 Task: Look for space in Machakos, Kenya from 6th September, 2023 to 10th September, 2023 for 1 adult in price range Rs.9000 to Rs.17000. Place can be private room with 1  bedroom having 1 bed and 1 bathroom. Property type can be house, flat, guest house, hotel. Amenities needed are: washing machine. Booking option can be shelf check-in. Required host language is English.
Action: Mouse moved to (482, 118)
Screenshot: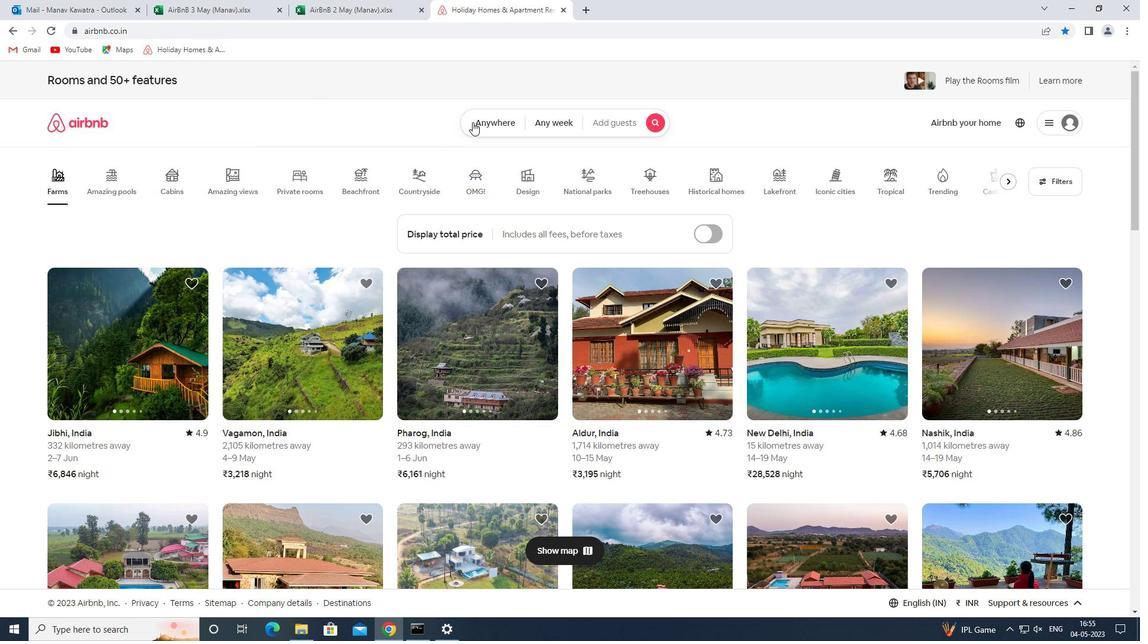 
Action: Mouse pressed left at (482, 118)
Screenshot: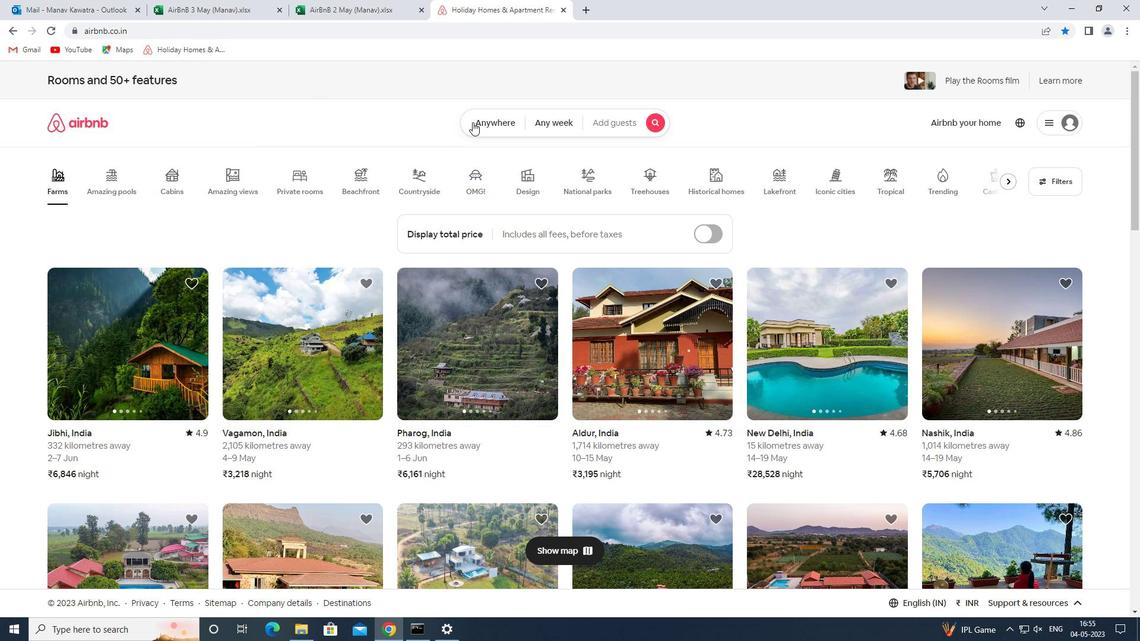 
Action: Mouse moved to (397, 171)
Screenshot: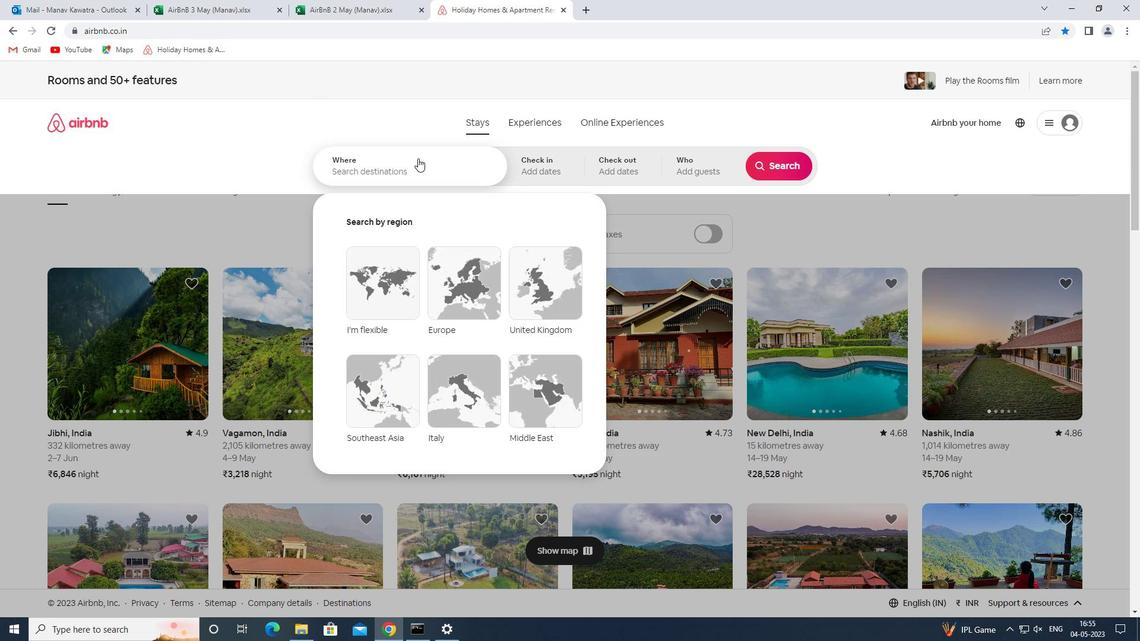 
Action: Mouse pressed left at (397, 171)
Screenshot: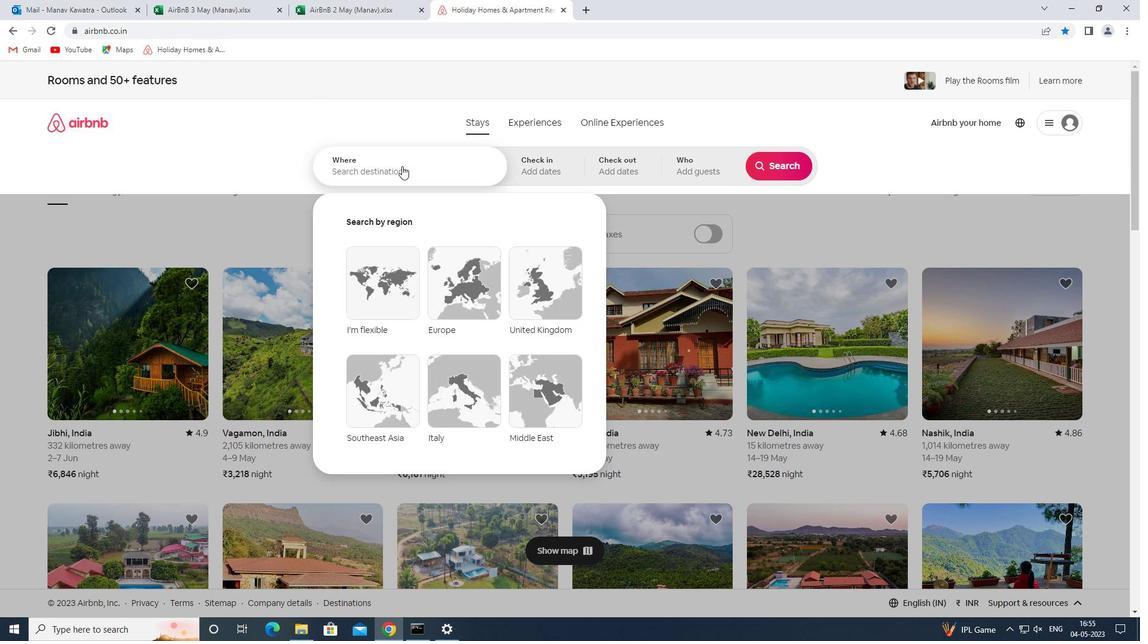 
Action: Key pressed machakos<Key.space>kenya<Key.space>
Screenshot: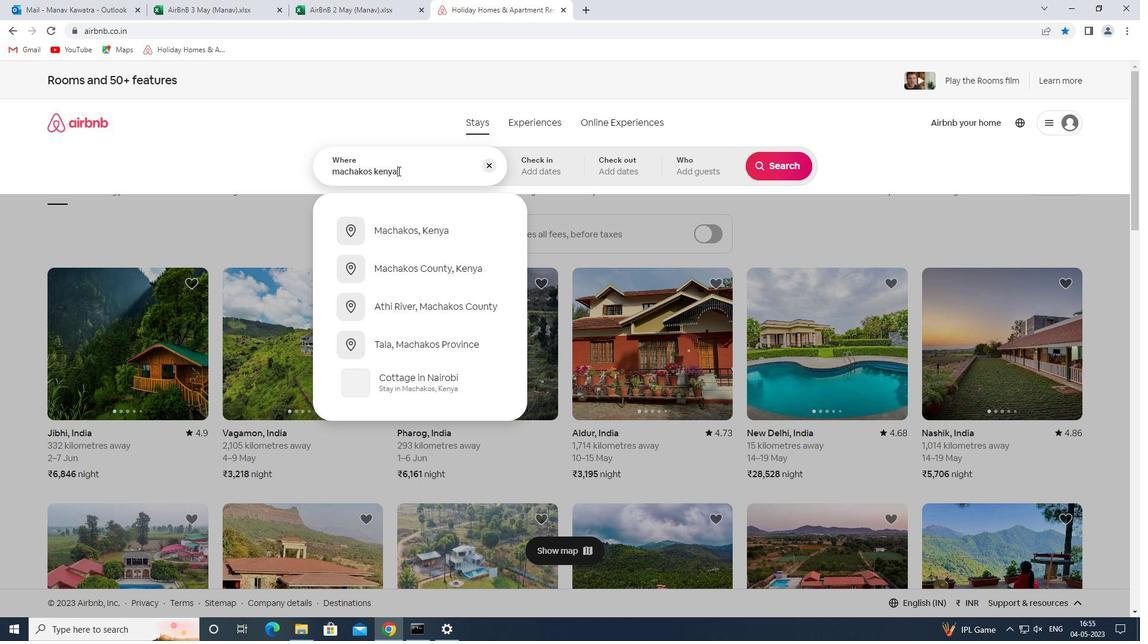
Action: Mouse moved to (456, 236)
Screenshot: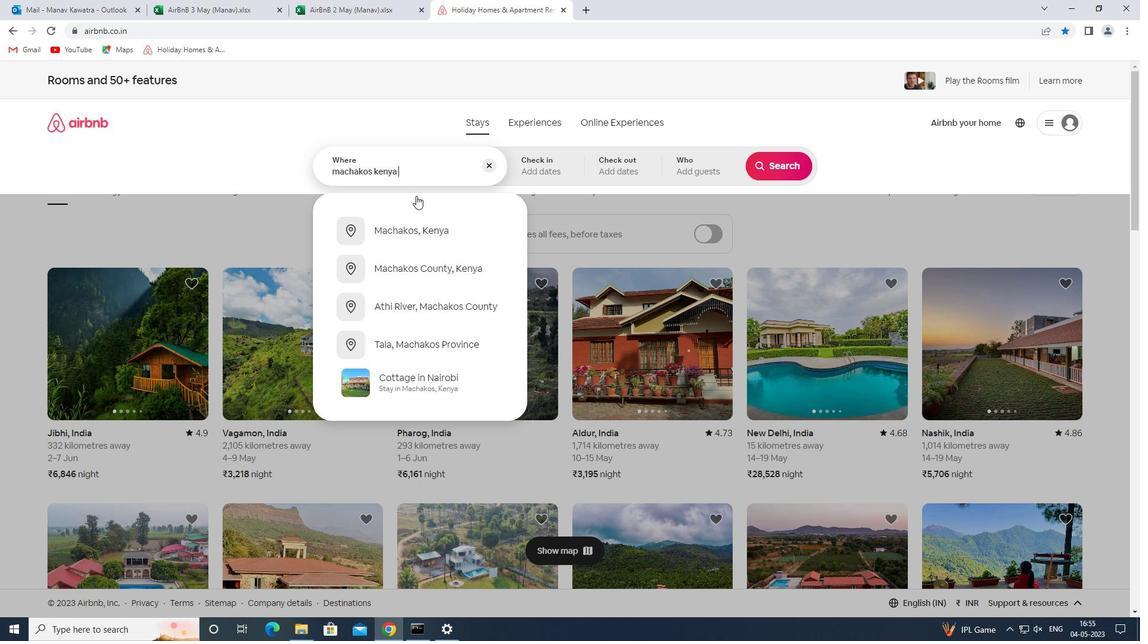 
Action: Mouse pressed left at (456, 236)
Screenshot: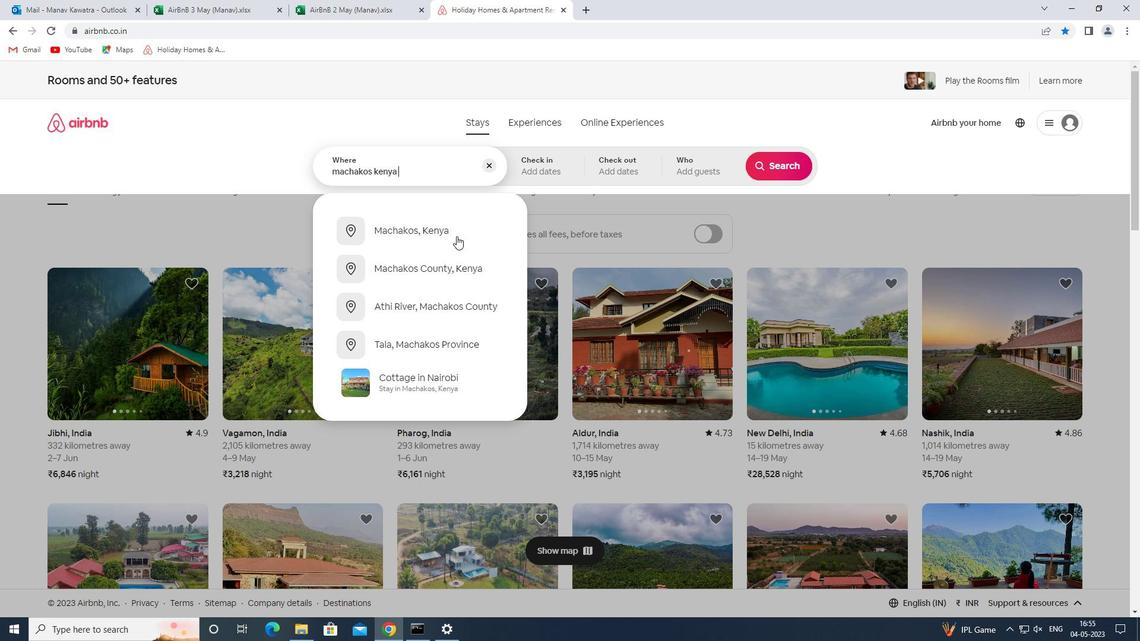
Action: Mouse moved to (781, 258)
Screenshot: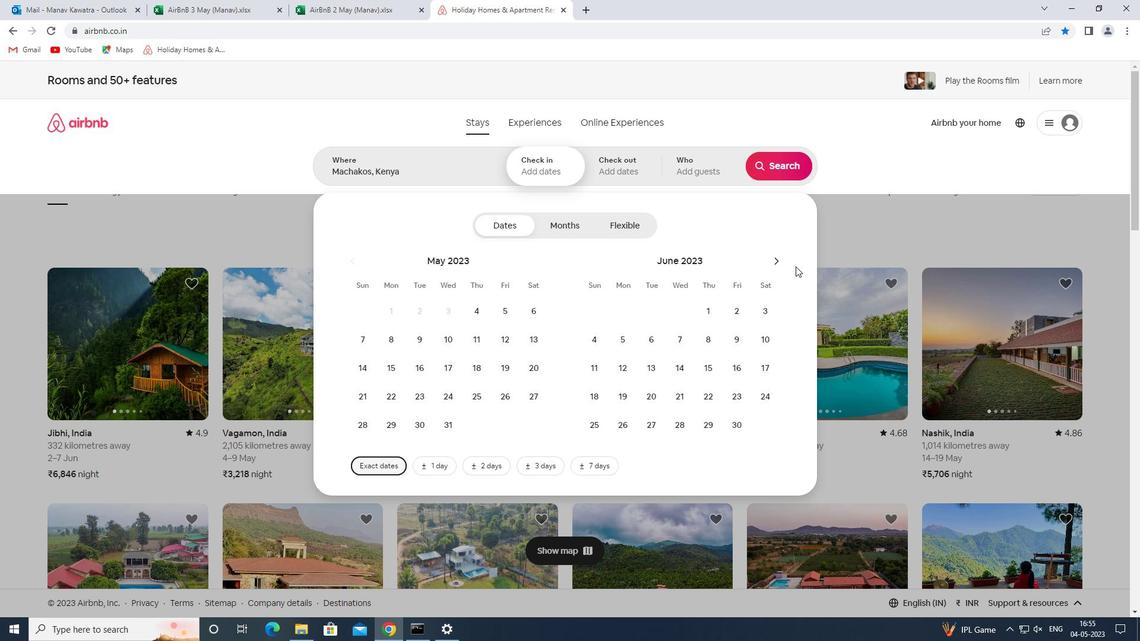 
Action: Mouse pressed left at (781, 258)
Screenshot: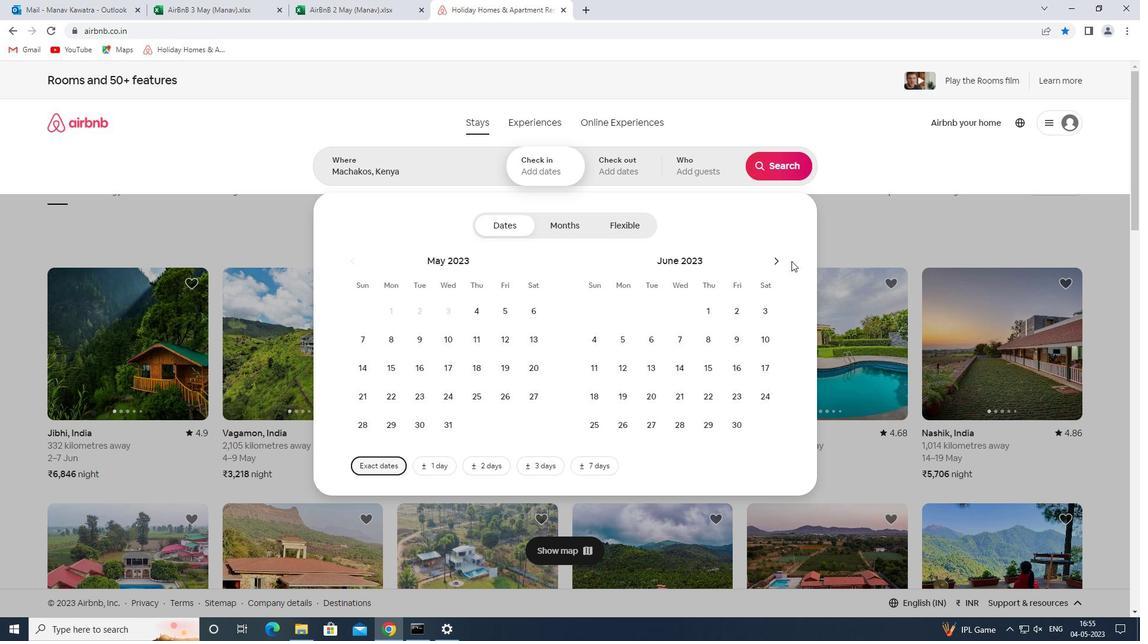 
Action: Mouse pressed left at (781, 258)
Screenshot: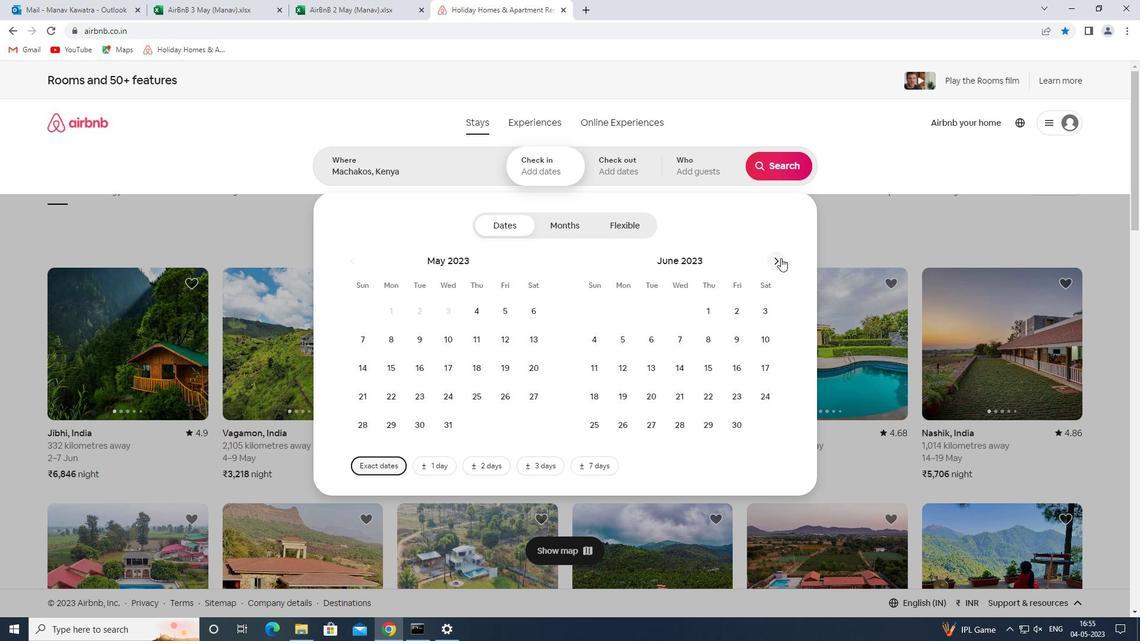 
Action: Mouse pressed left at (781, 258)
Screenshot: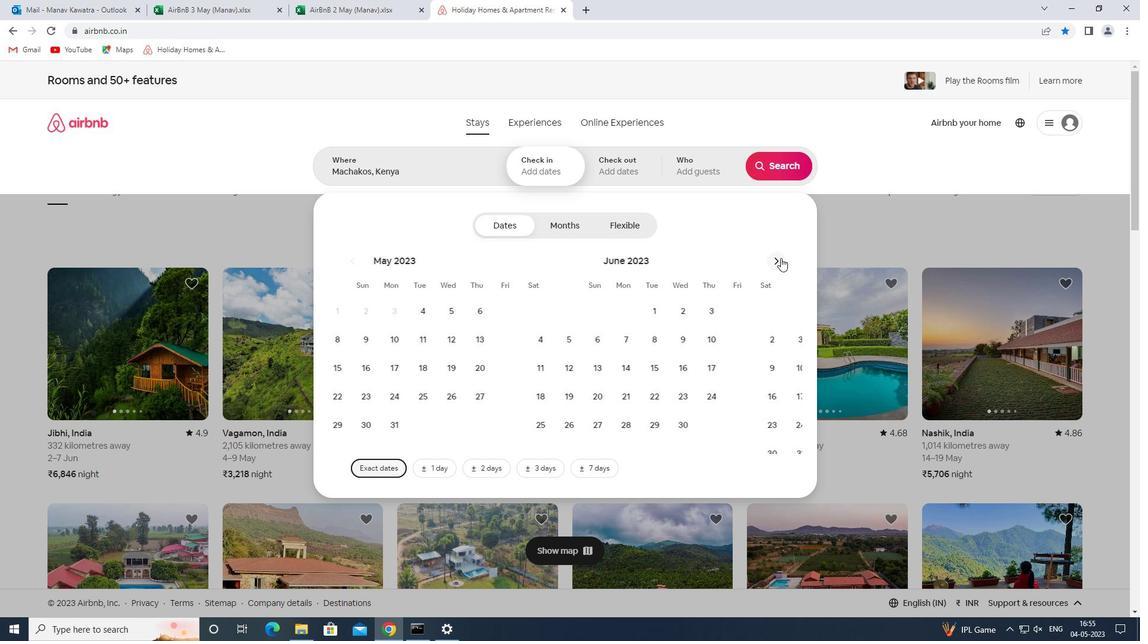 
Action: Mouse pressed left at (781, 258)
Screenshot: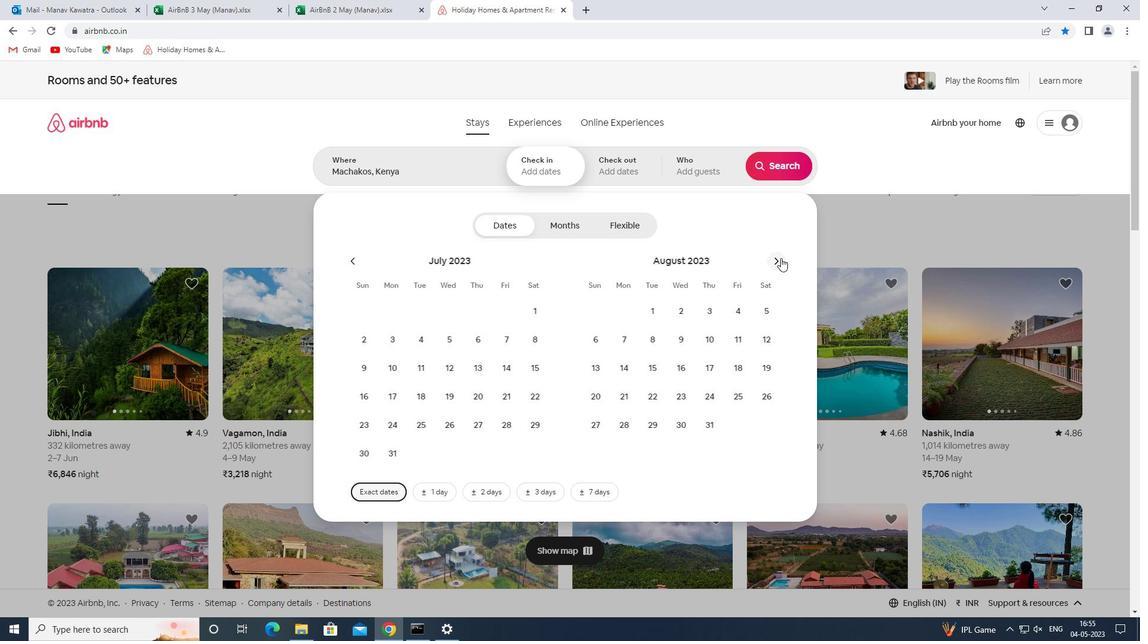 
Action: Mouse moved to (682, 340)
Screenshot: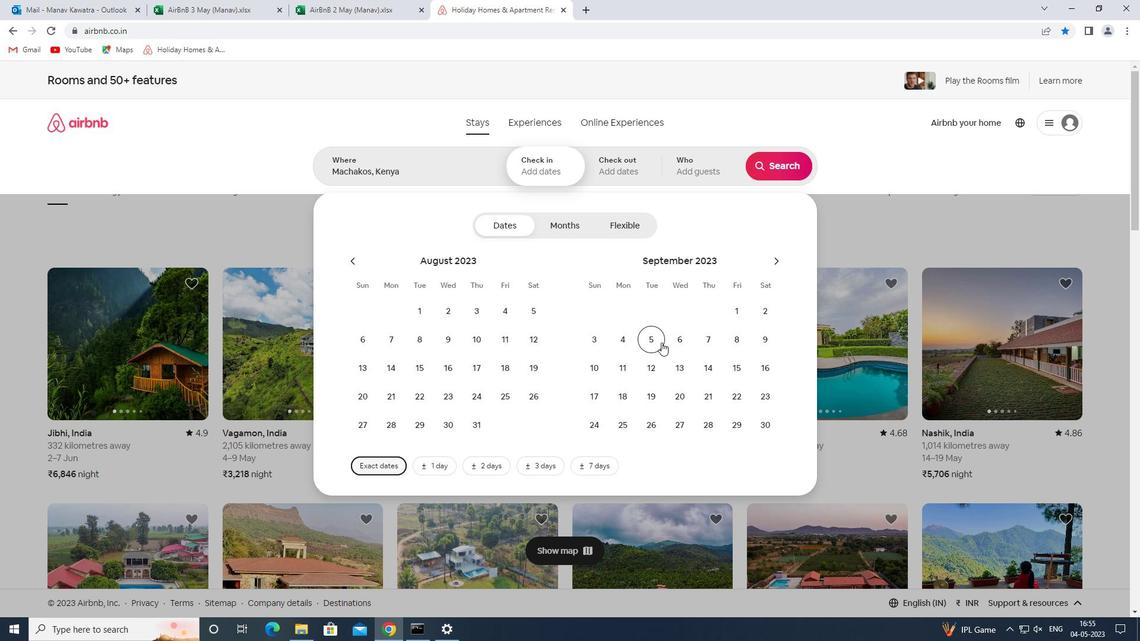 
Action: Mouse pressed left at (682, 340)
Screenshot: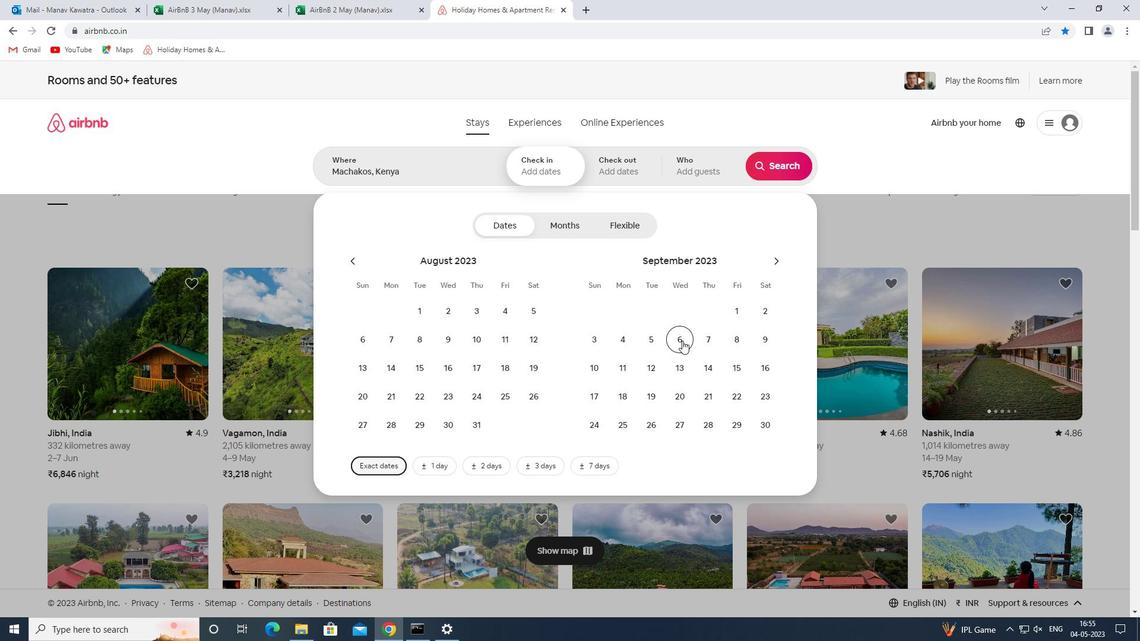 
Action: Mouse moved to (596, 365)
Screenshot: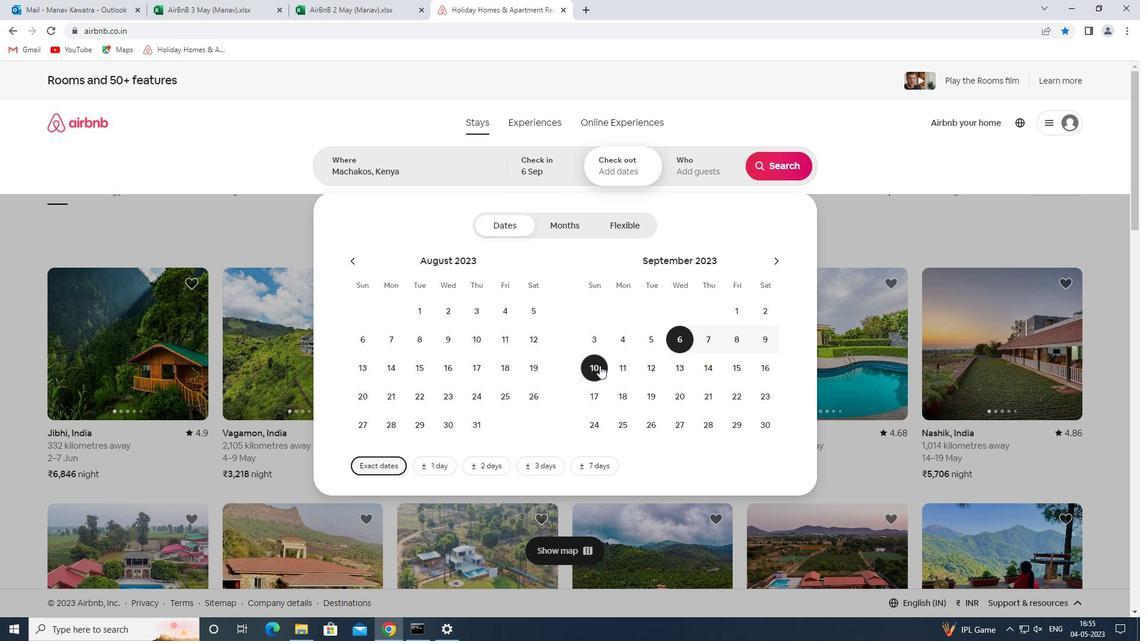 
Action: Mouse pressed left at (596, 365)
Screenshot: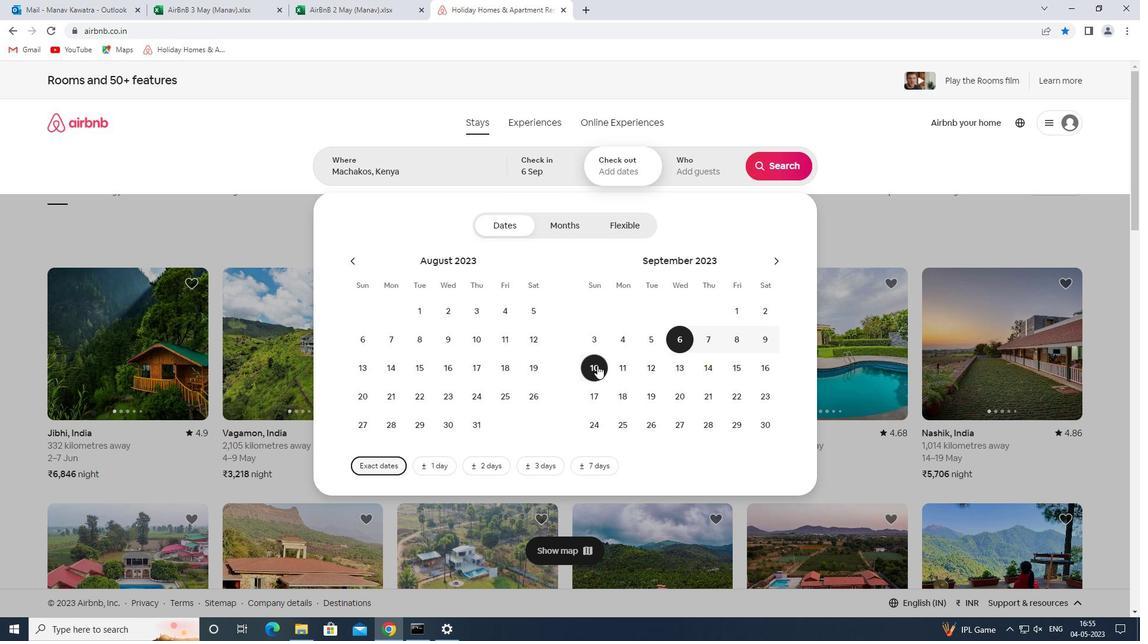 
Action: Mouse moved to (690, 169)
Screenshot: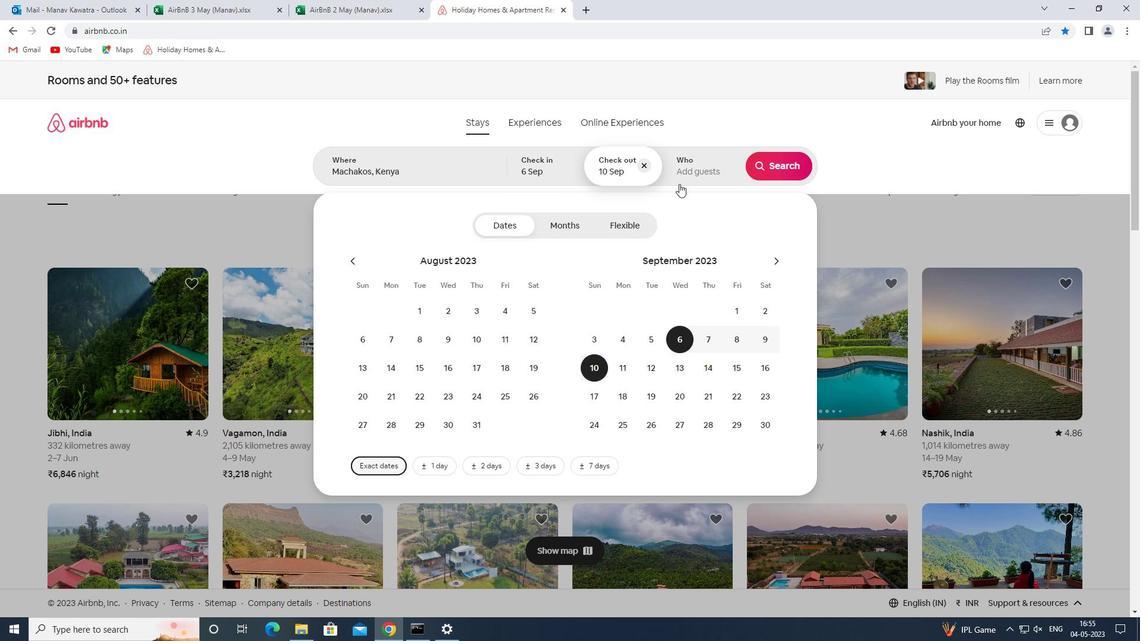 
Action: Mouse pressed left at (690, 169)
Screenshot: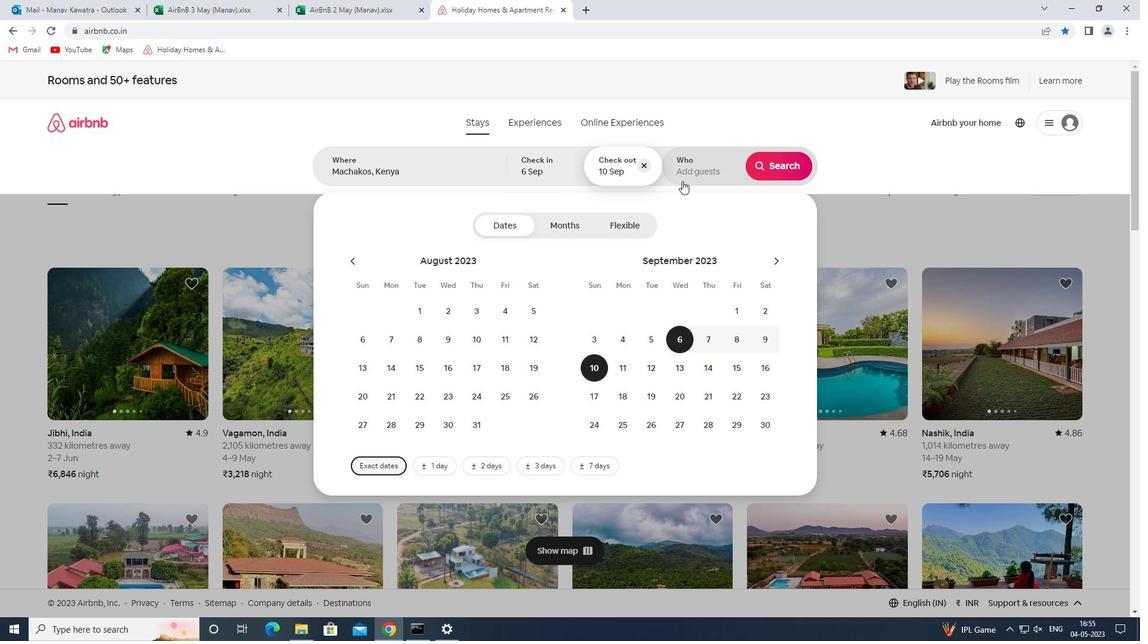 
Action: Mouse moved to (778, 228)
Screenshot: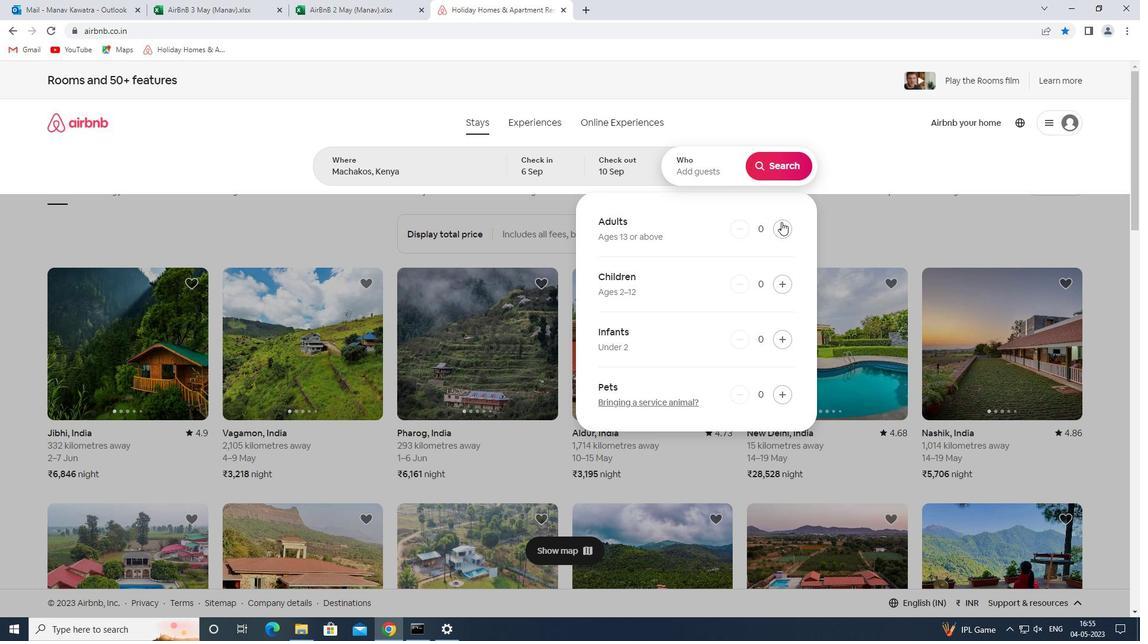 
Action: Mouse pressed left at (778, 228)
Screenshot: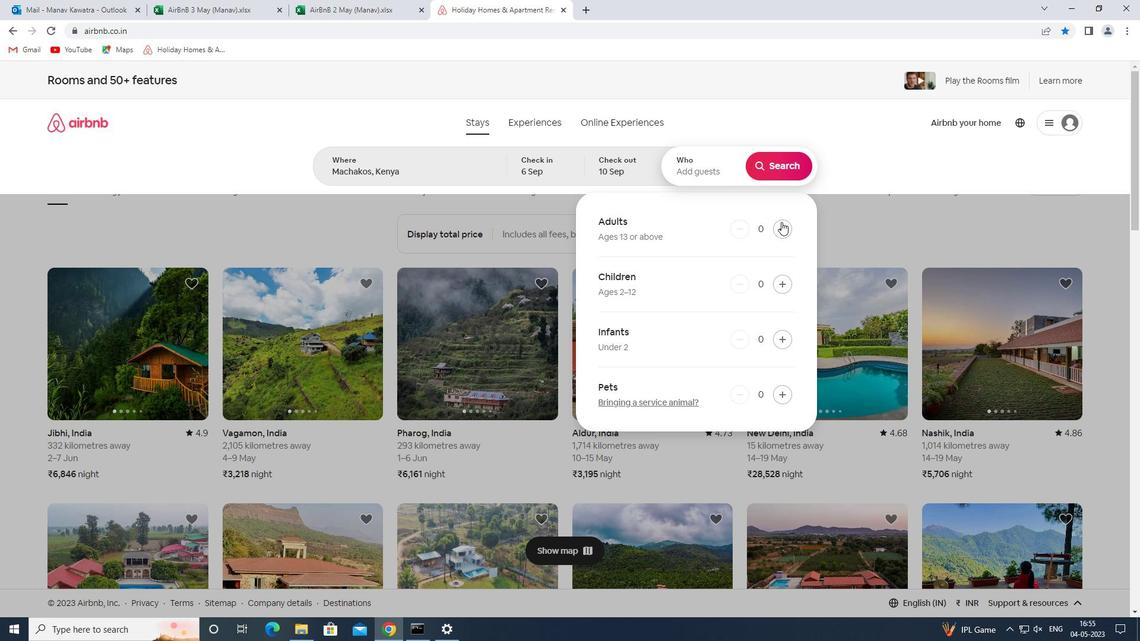
Action: Mouse moved to (780, 169)
Screenshot: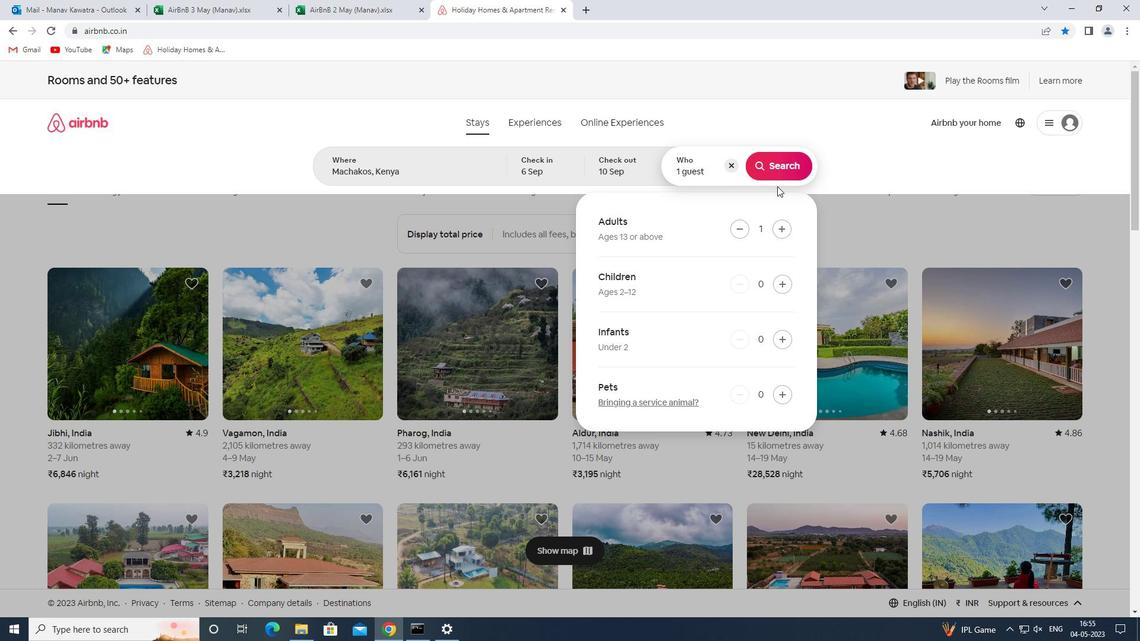 
Action: Mouse pressed left at (780, 169)
Screenshot: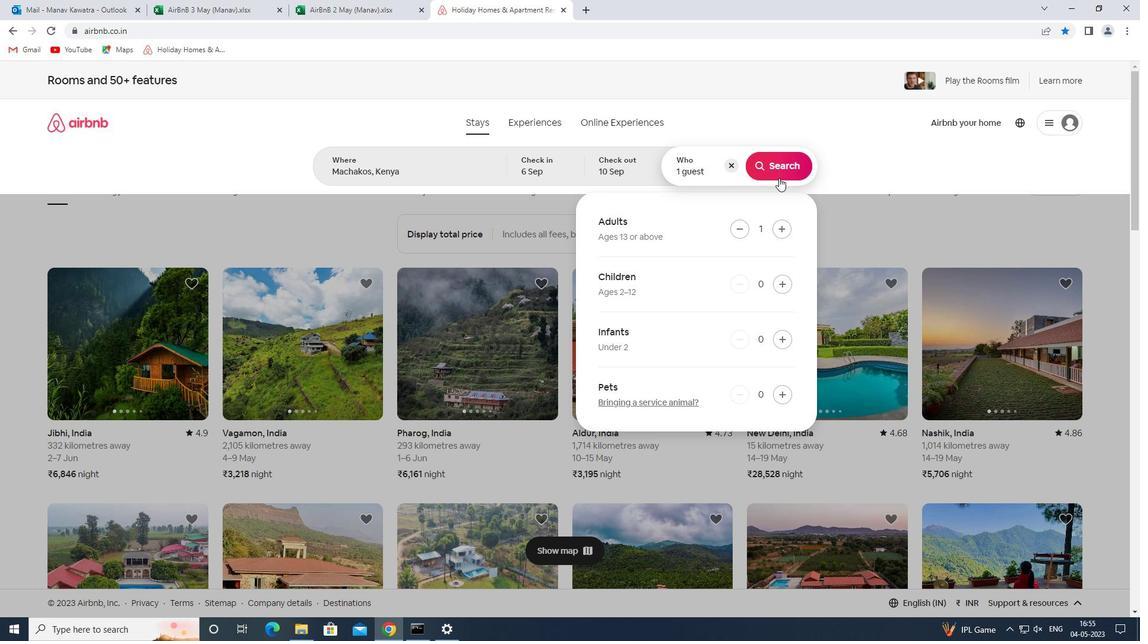 
Action: Mouse moved to (1095, 134)
Screenshot: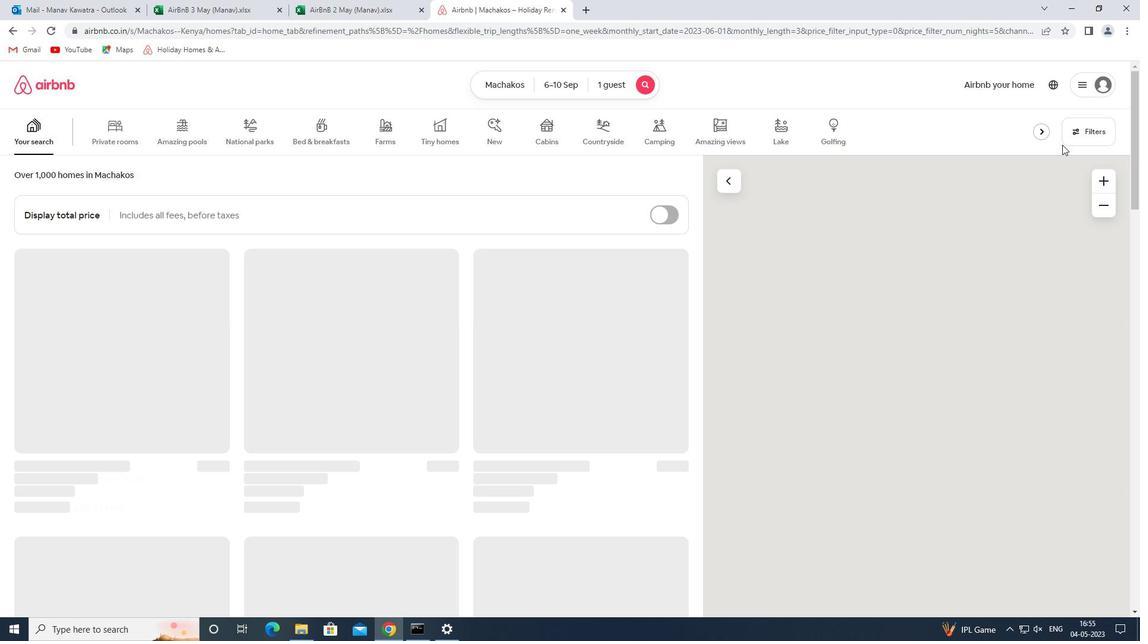 
Action: Mouse pressed left at (1095, 134)
Screenshot: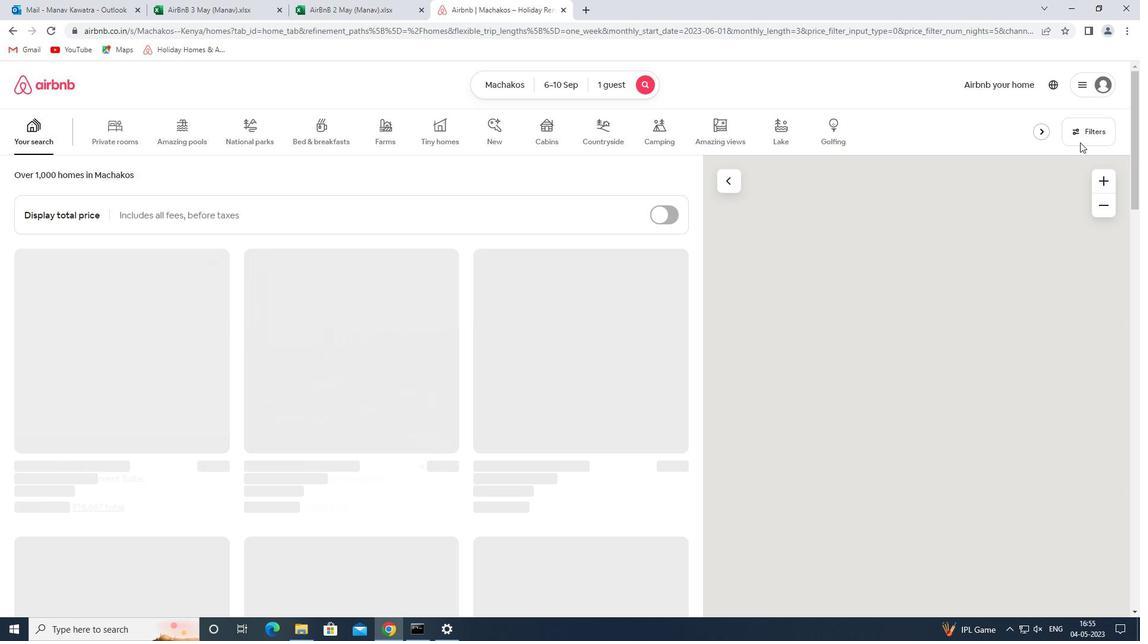 
Action: Mouse moved to (413, 285)
Screenshot: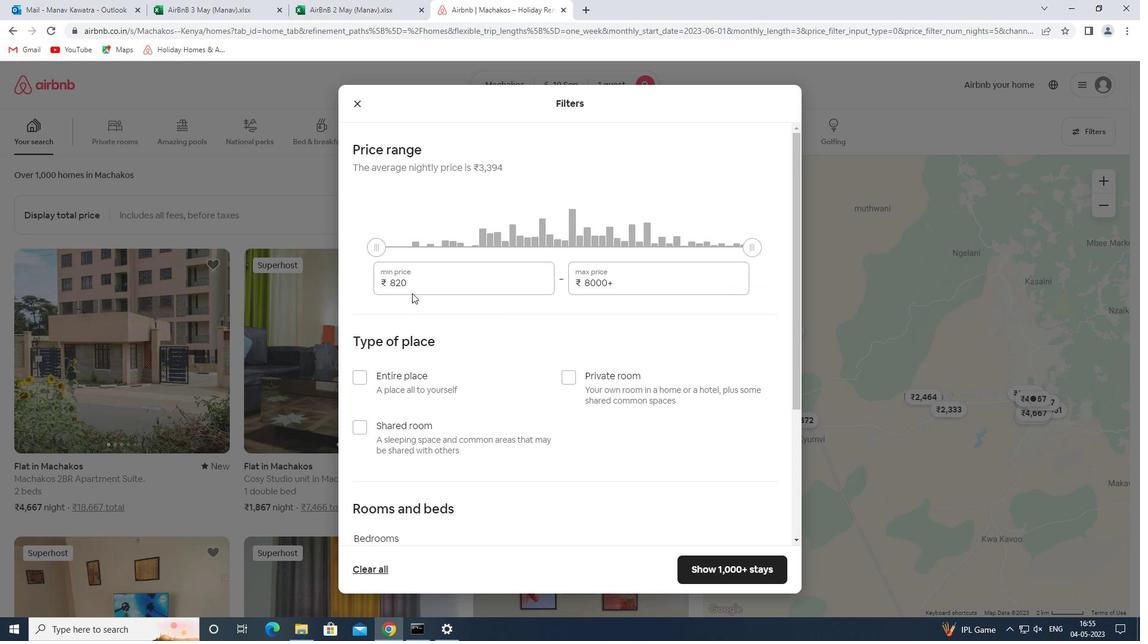 
Action: Mouse pressed left at (413, 285)
Screenshot: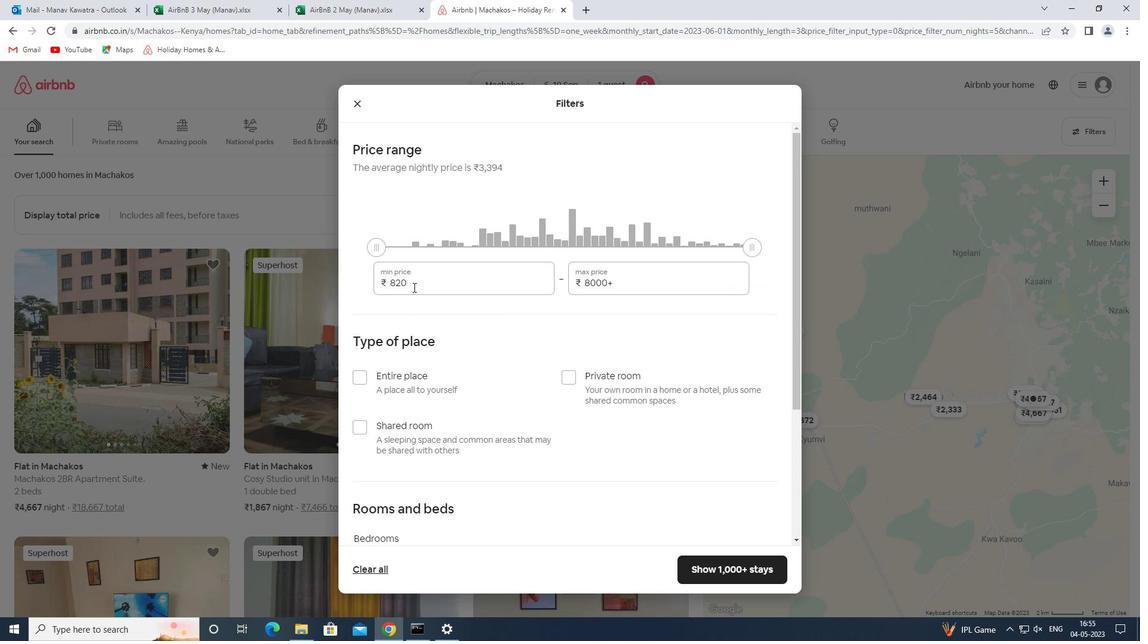 
Action: Mouse pressed left at (413, 285)
Screenshot: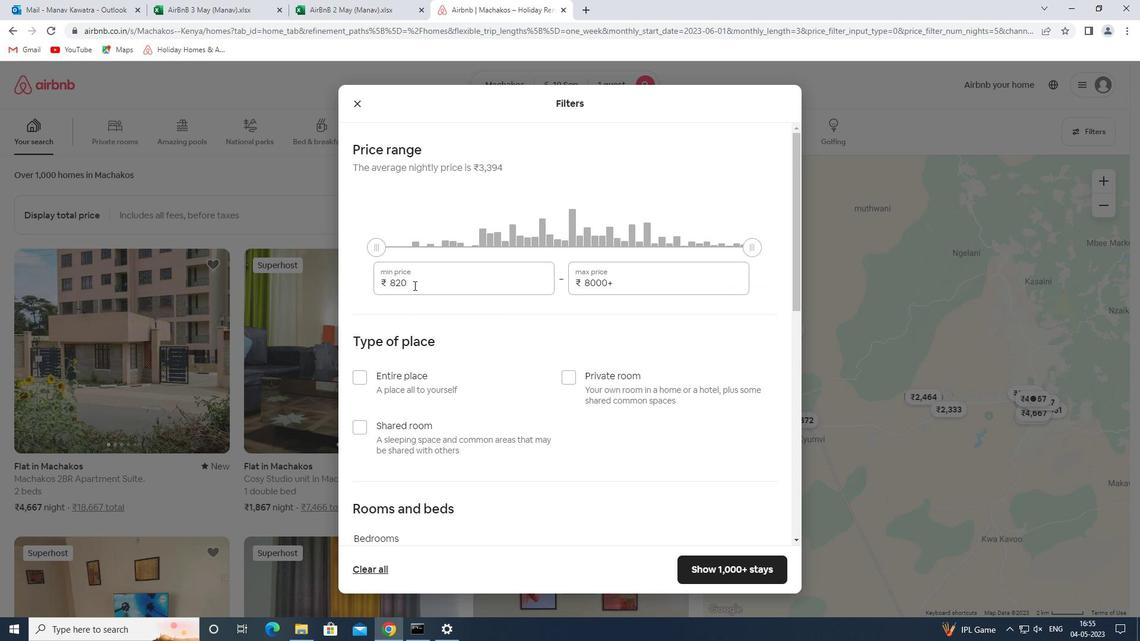 
Action: Key pressed 9000<Key.tab>17000
Screenshot: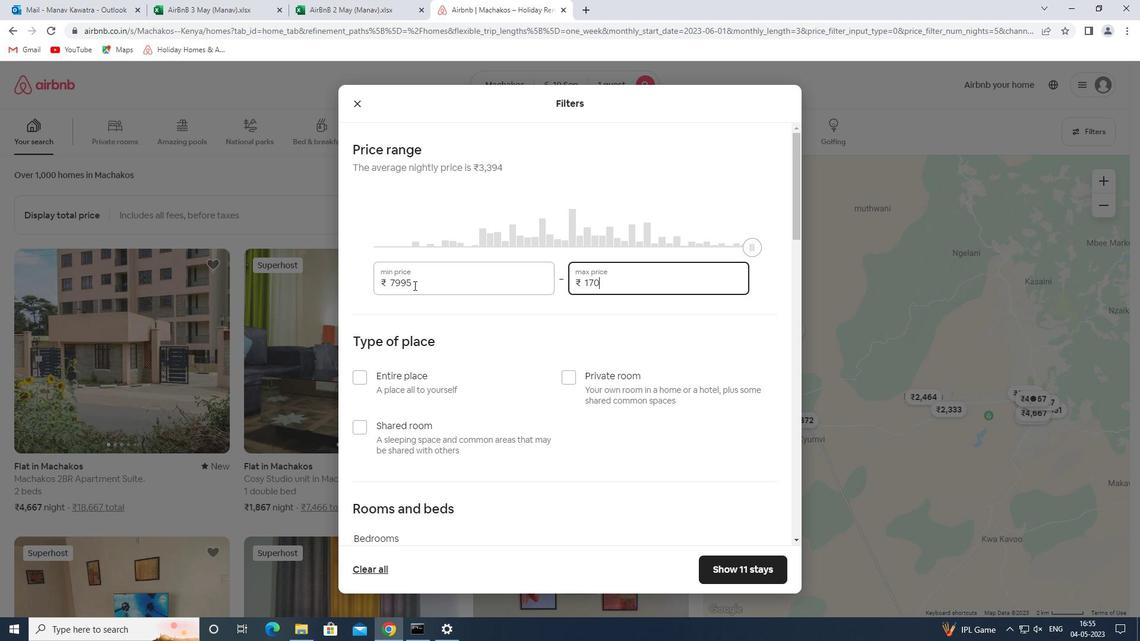 
Action: Mouse moved to (573, 374)
Screenshot: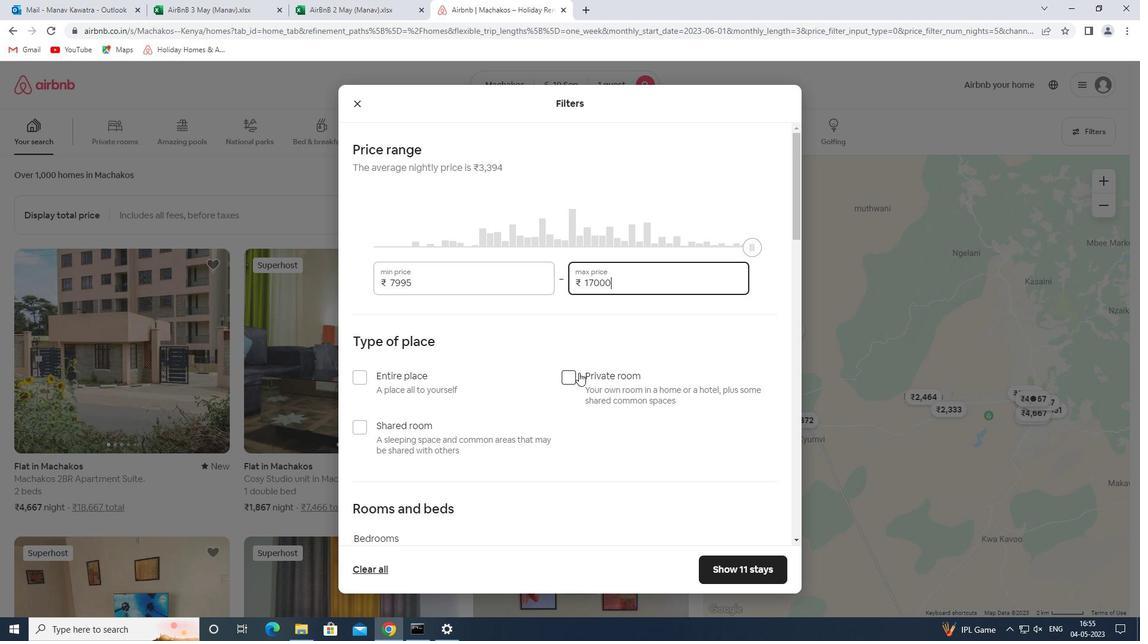 
Action: Mouse pressed left at (573, 374)
Screenshot: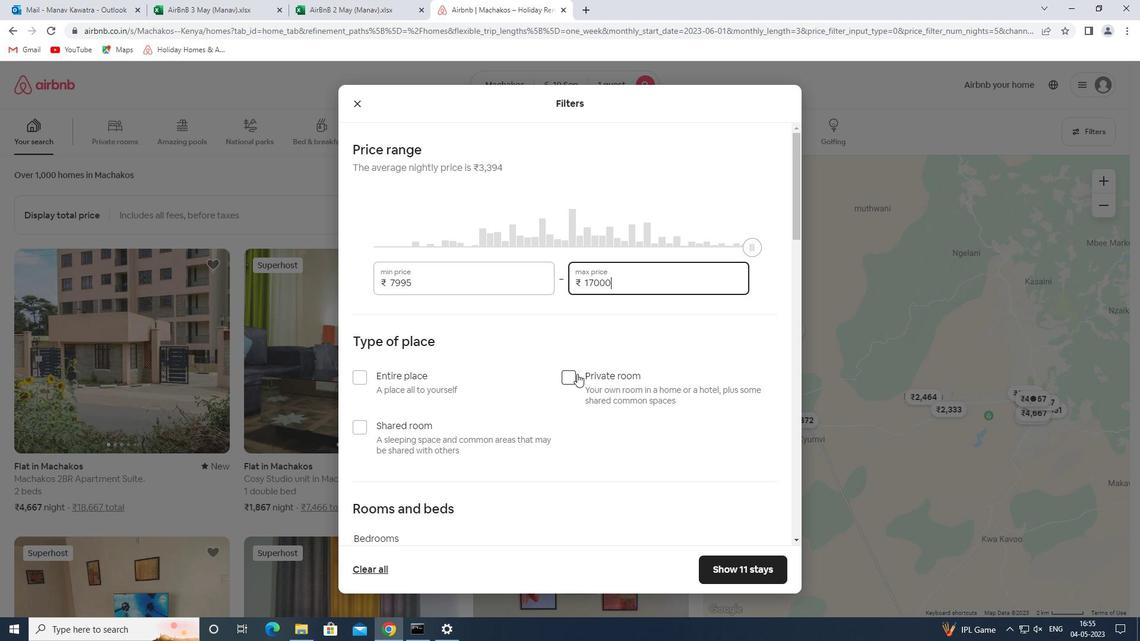 
Action: Mouse moved to (607, 333)
Screenshot: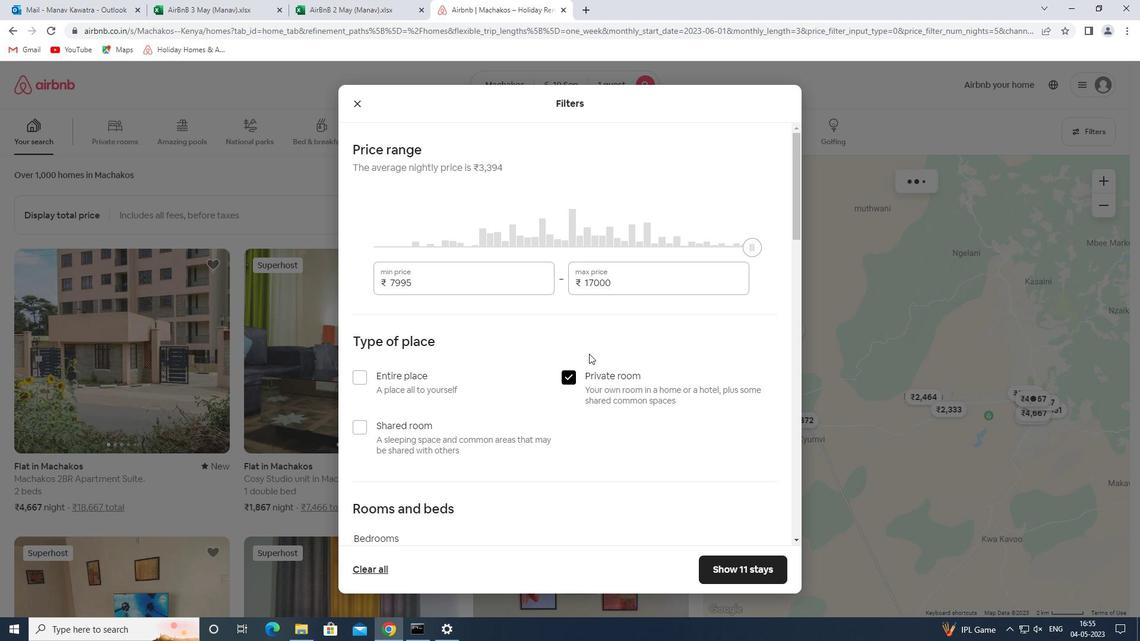 
Action: Mouse scrolled (607, 332) with delta (0, 0)
Screenshot: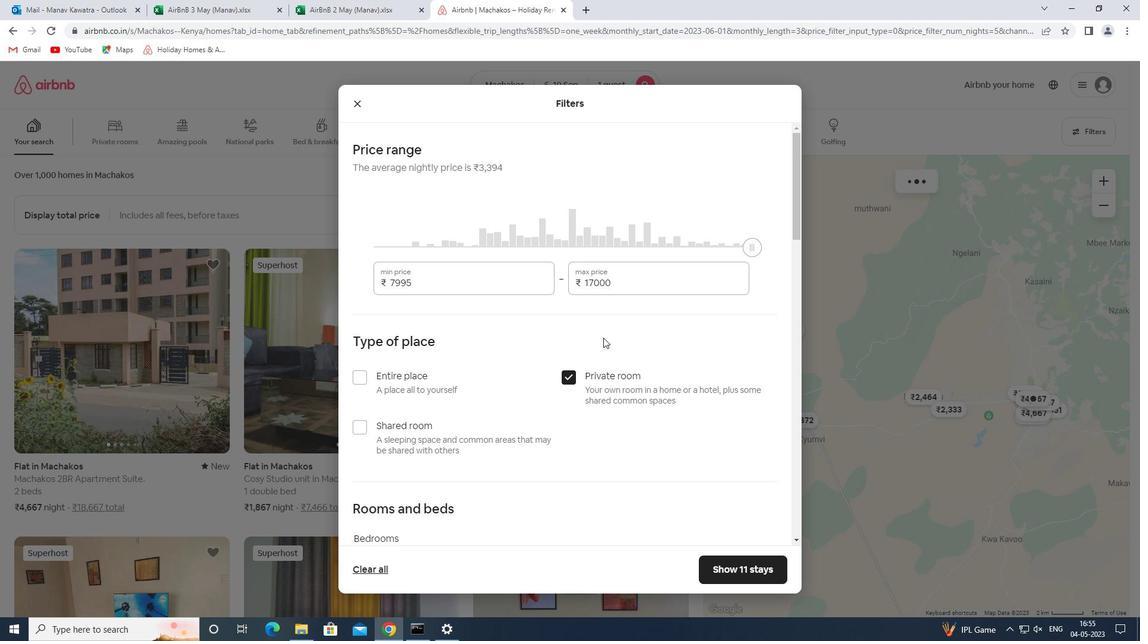 
Action: Mouse scrolled (607, 332) with delta (0, 0)
Screenshot: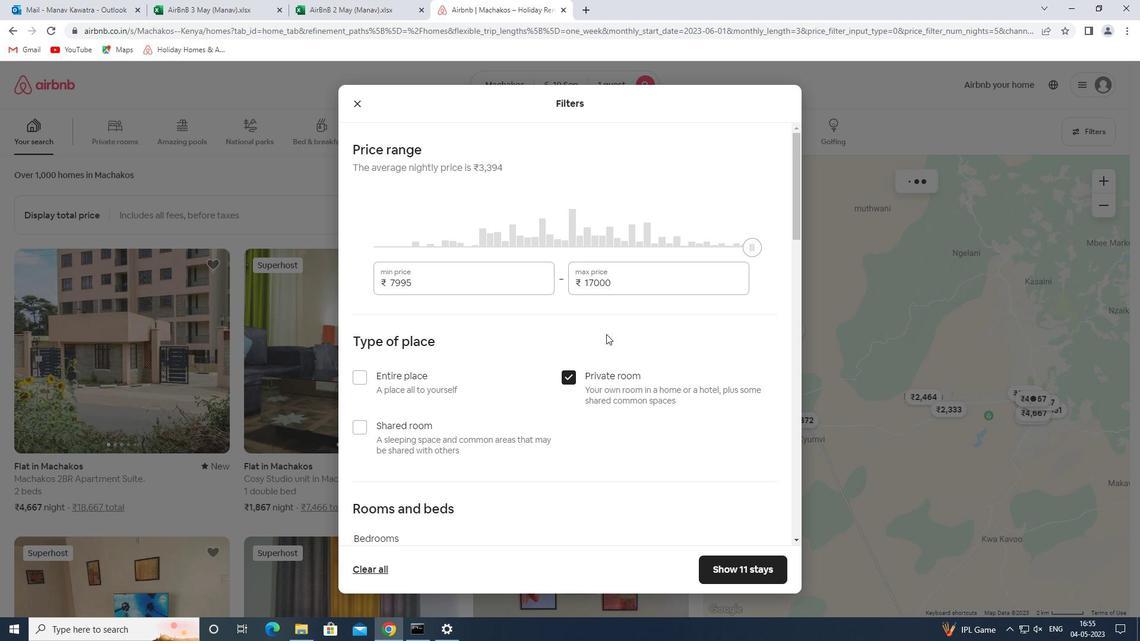 
Action: Mouse scrolled (607, 332) with delta (0, 0)
Screenshot: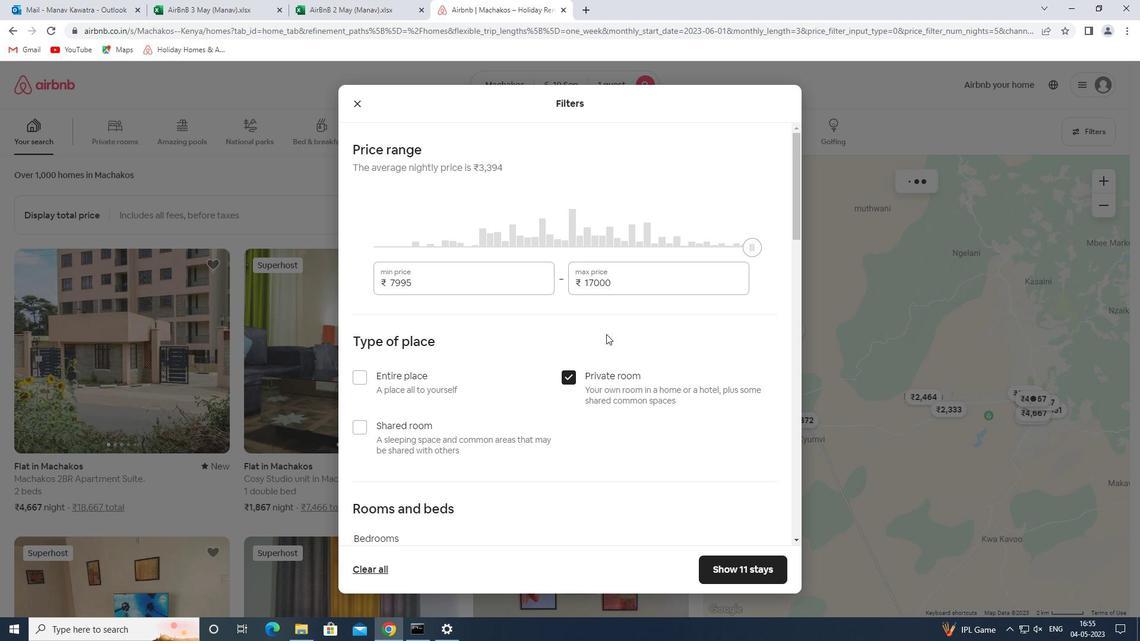
Action: Mouse scrolled (607, 332) with delta (0, 0)
Screenshot: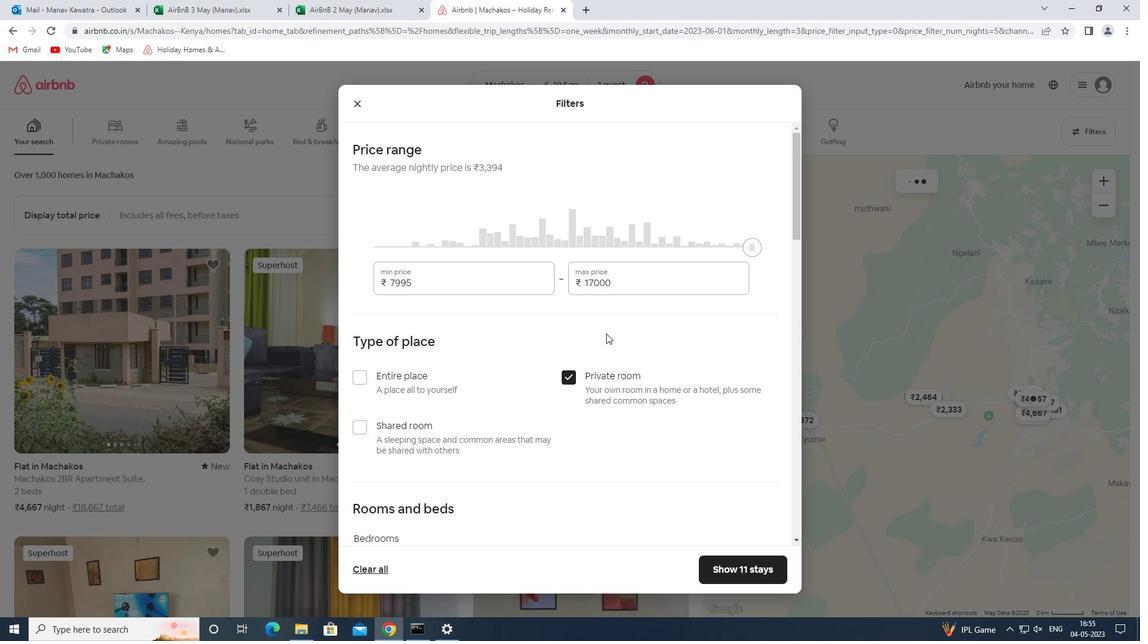 
Action: Mouse scrolled (607, 332) with delta (0, 0)
Screenshot: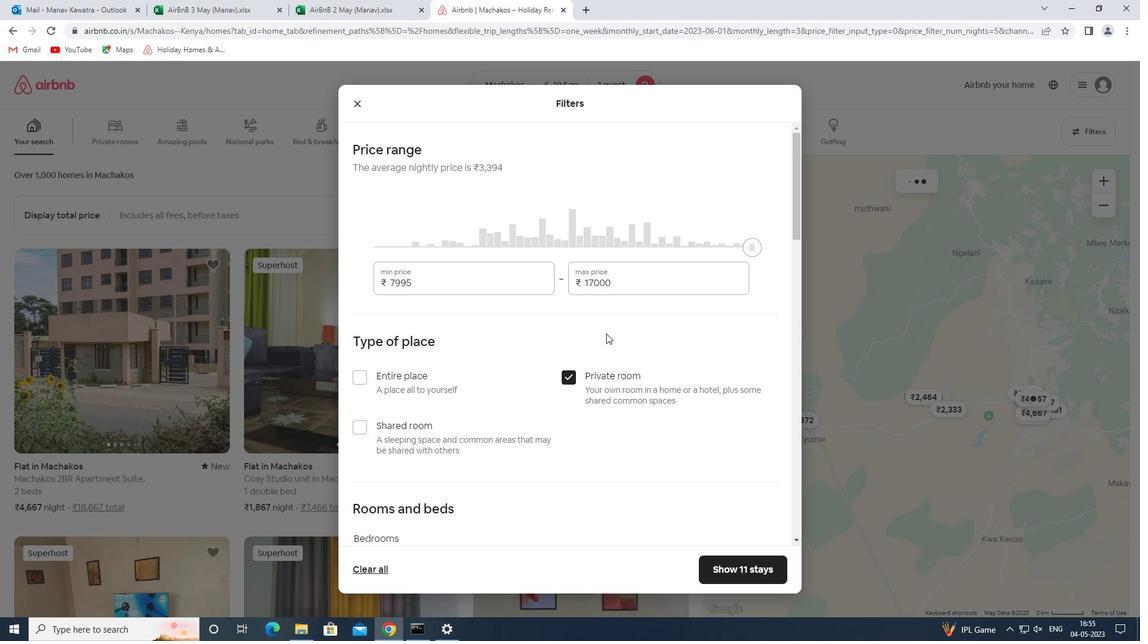 
Action: Mouse moved to (412, 277)
Screenshot: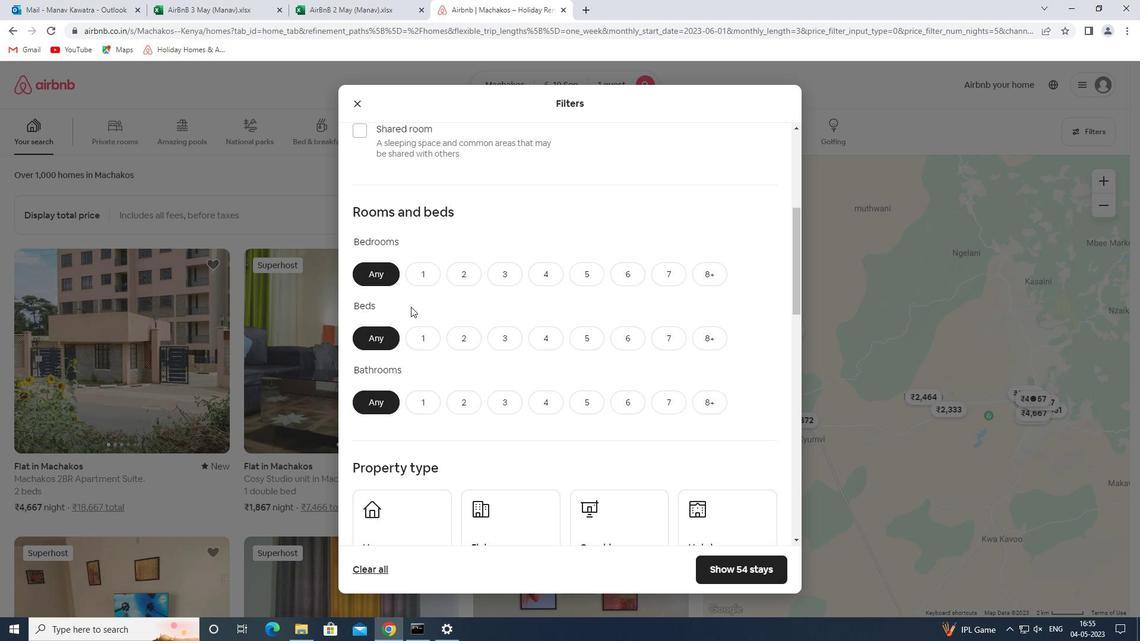 
Action: Mouse pressed left at (412, 277)
Screenshot: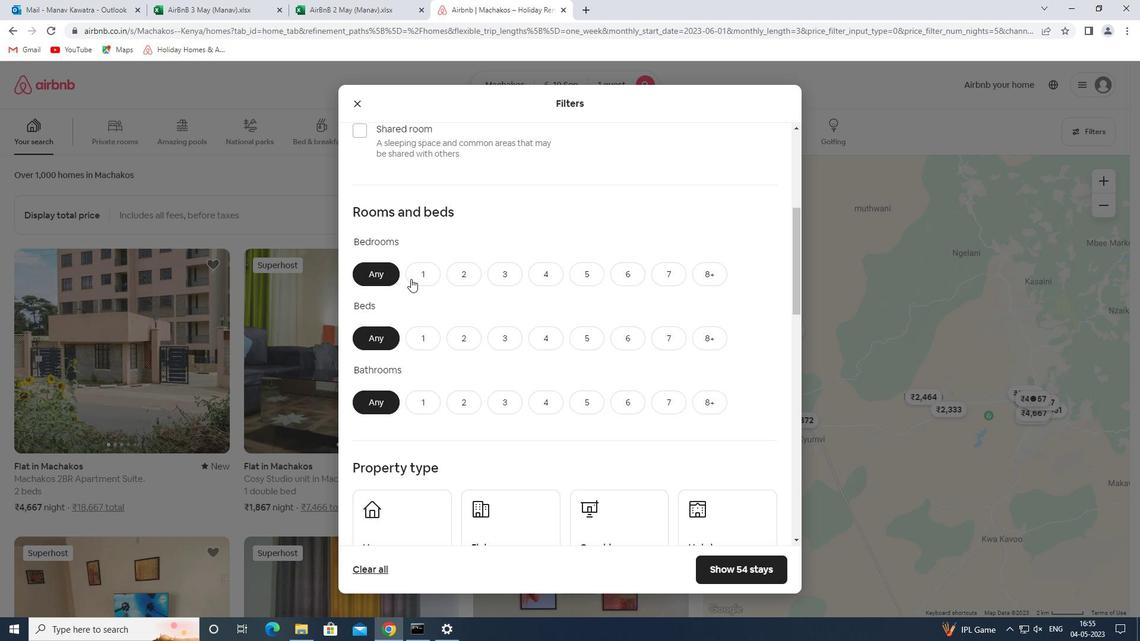 
Action: Mouse moved to (431, 336)
Screenshot: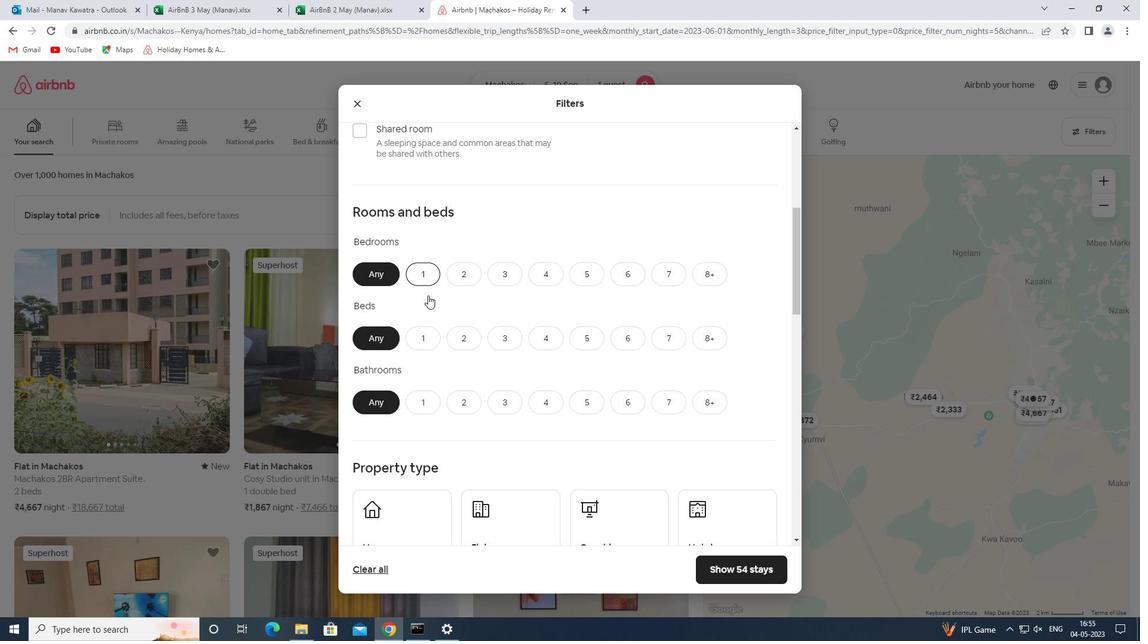 
Action: Mouse pressed left at (431, 336)
Screenshot: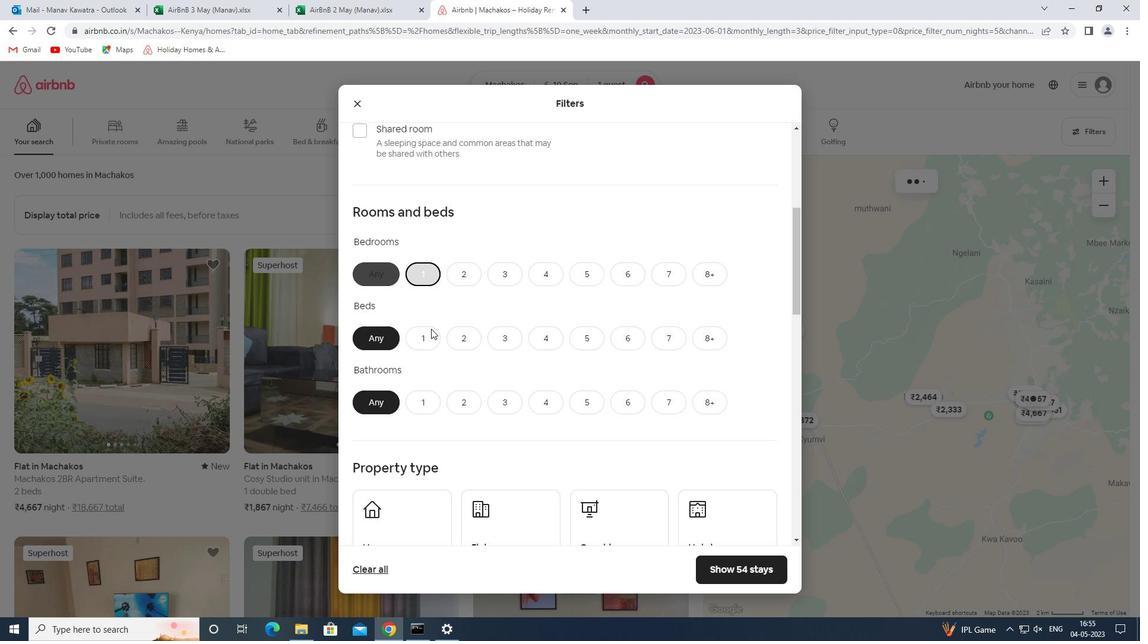 
Action: Mouse moved to (428, 404)
Screenshot: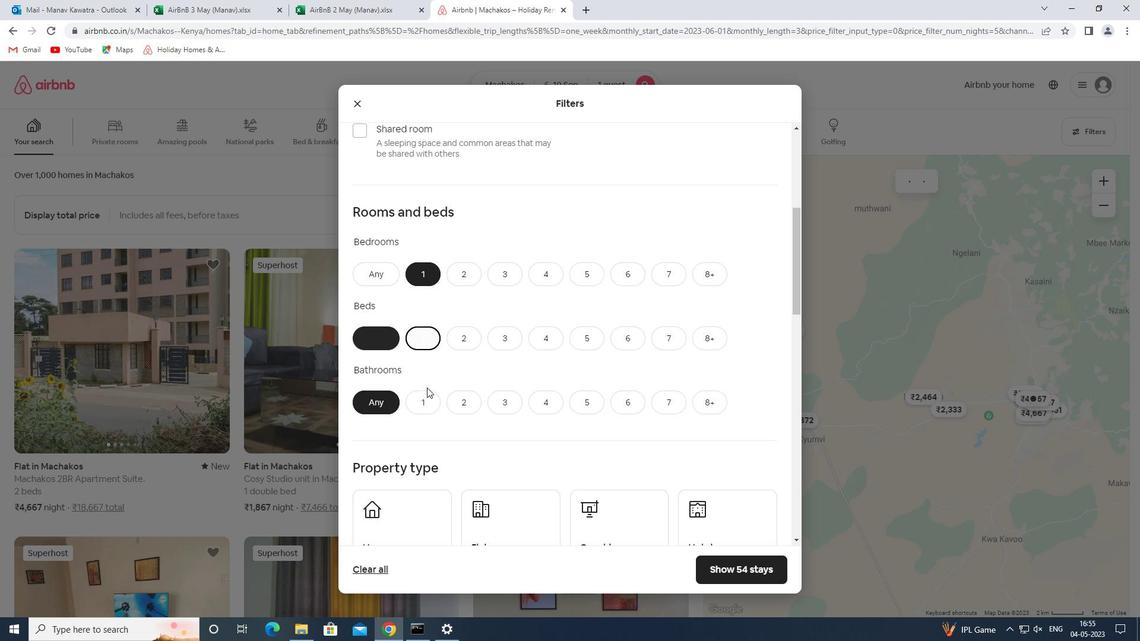 
Action: Mouse pressed left at (428, 404)
Screenshot: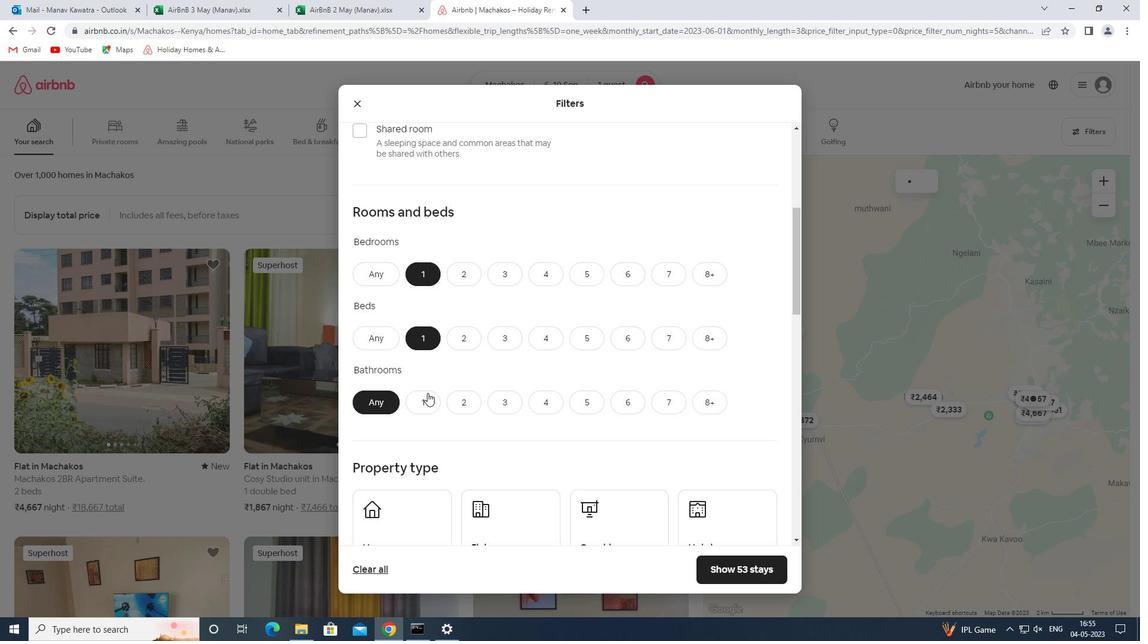 
Action: Mouse moved to (441, 397)
Screenshot: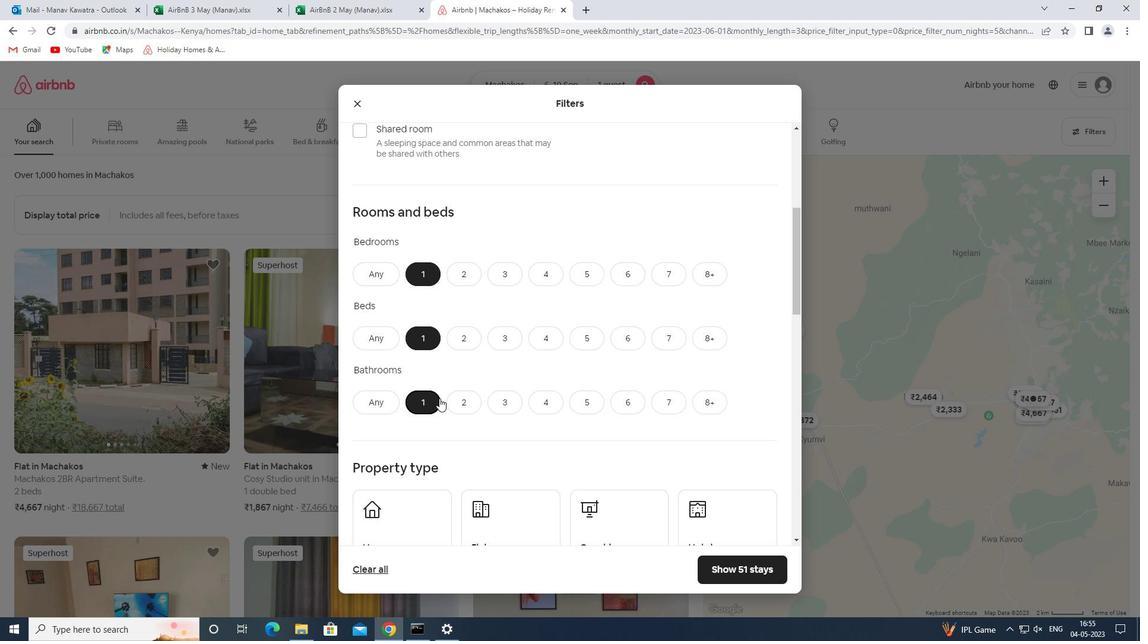 
Action: Mouse scrolled (441, 396) with delta (0, 0)
Screenshot: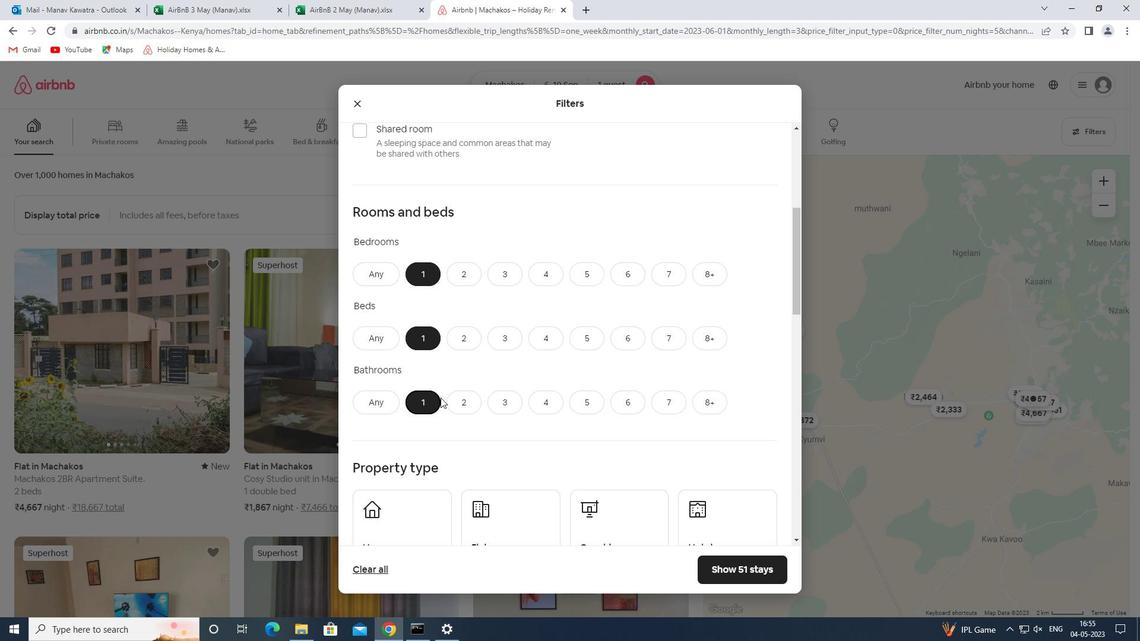 
Action: Mouse scrolled (441, 396) with delta (0, 0)
Screenshot: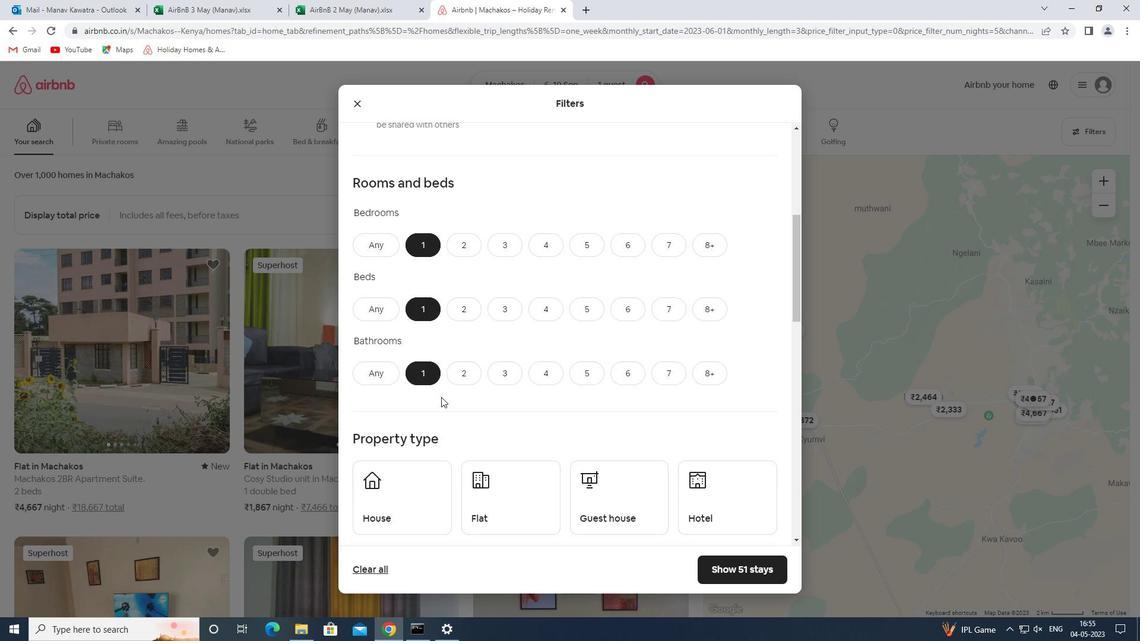 
Action: Mouse moved to (408, 403)
Screenshot: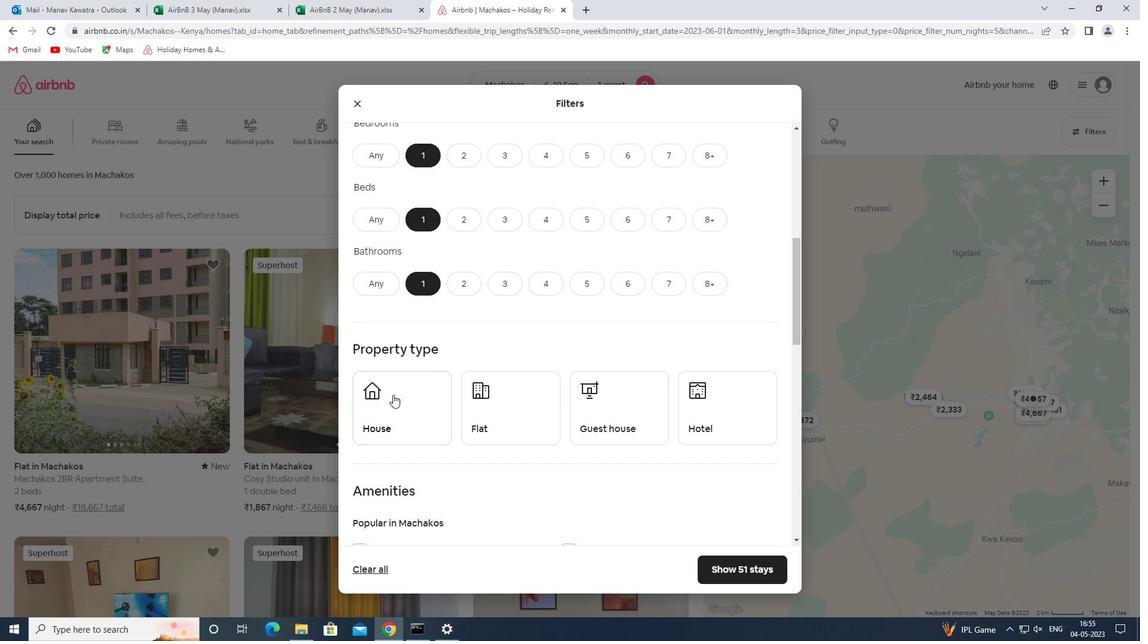 
Action: Mouse pressed left at (408, 403)
Screenshot: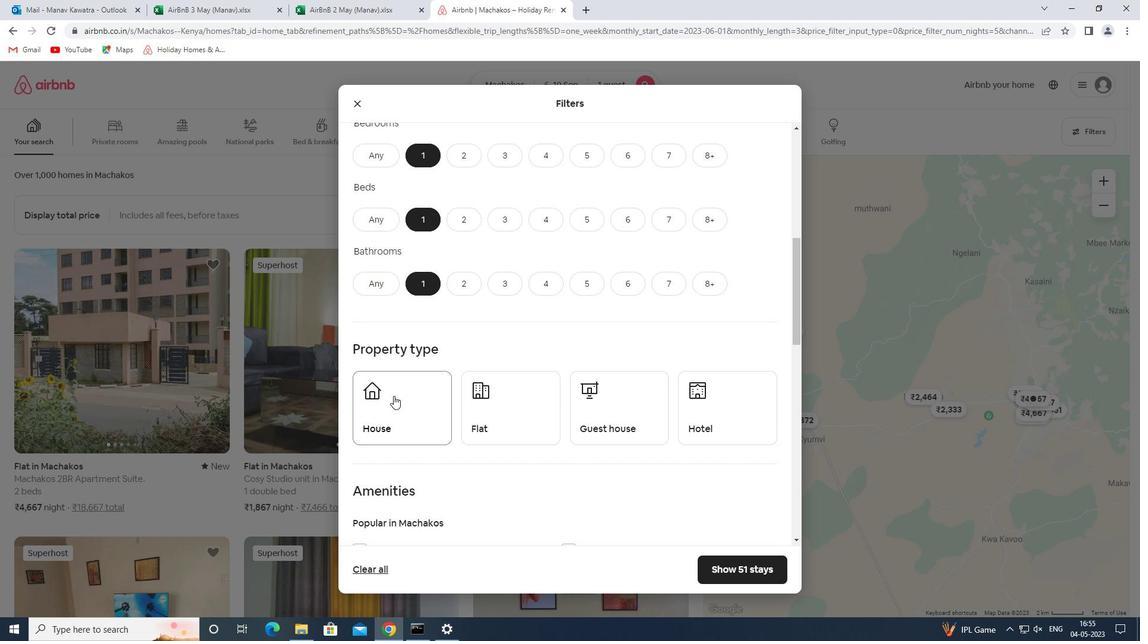 
Action: Mouse moved to (505, 404)
Screenshot: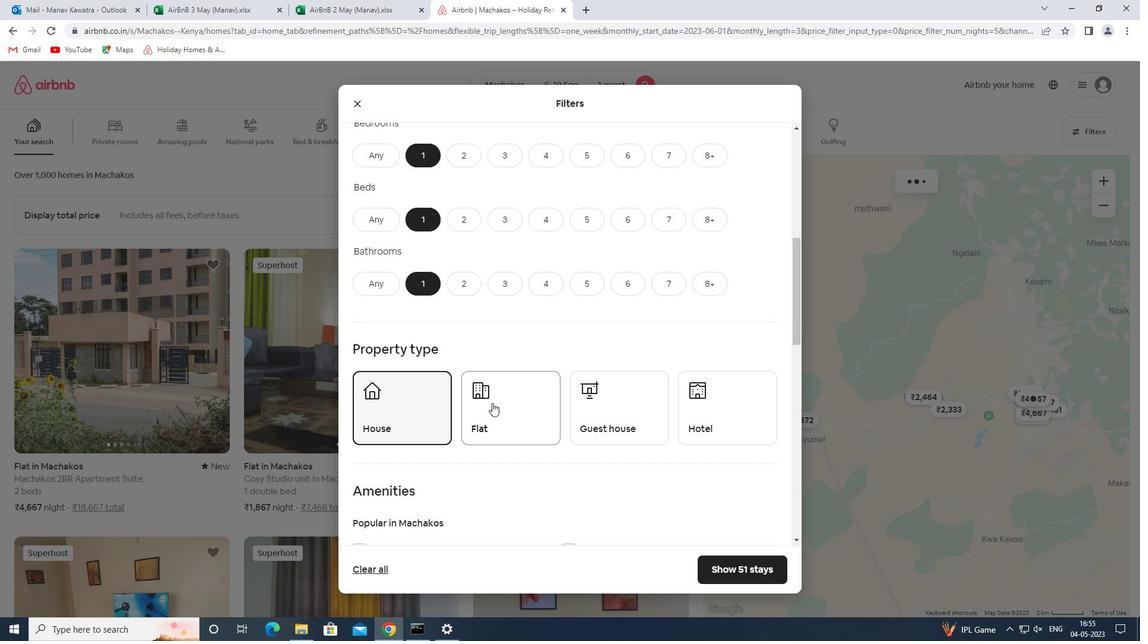 
Action: Mouse pressed left at (505, 404)
Screenshot: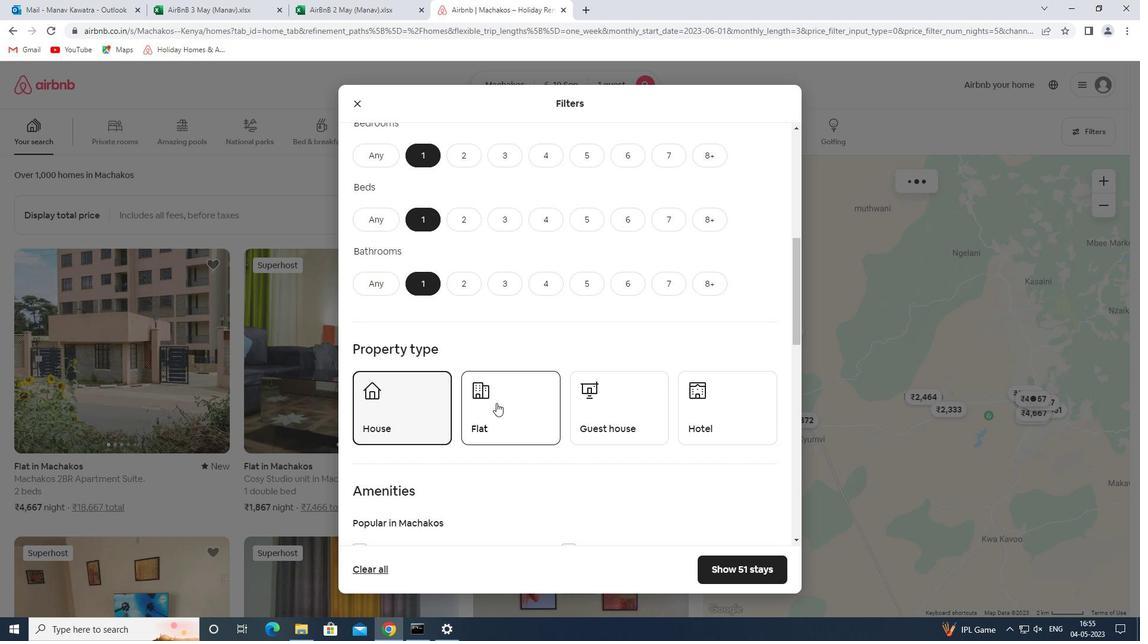 
Action: Mouse moved to (598, 411)
Screenshot: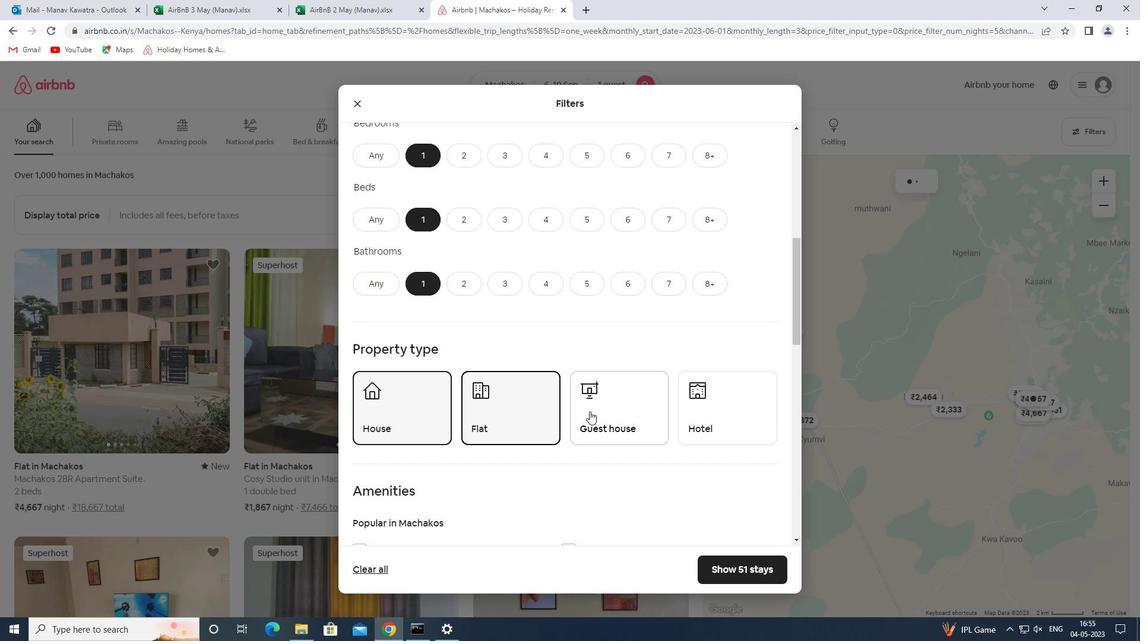 
Action: Mouse pressed left at (598, 411)
Screenshot: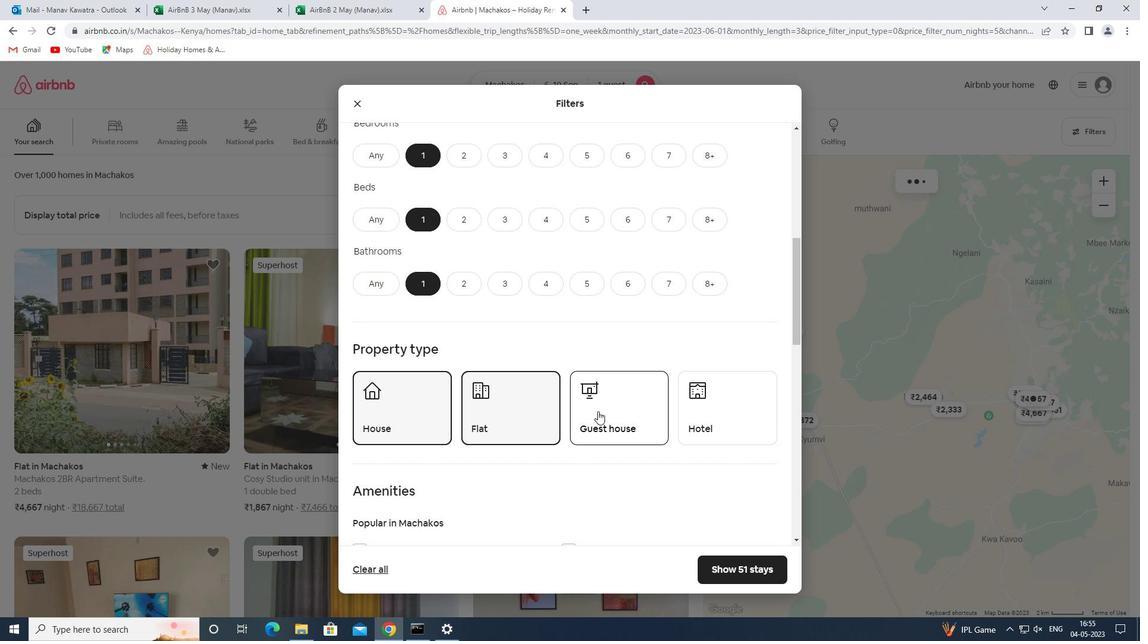 
Action: Mouse moved to (703, 409)
Screenshot: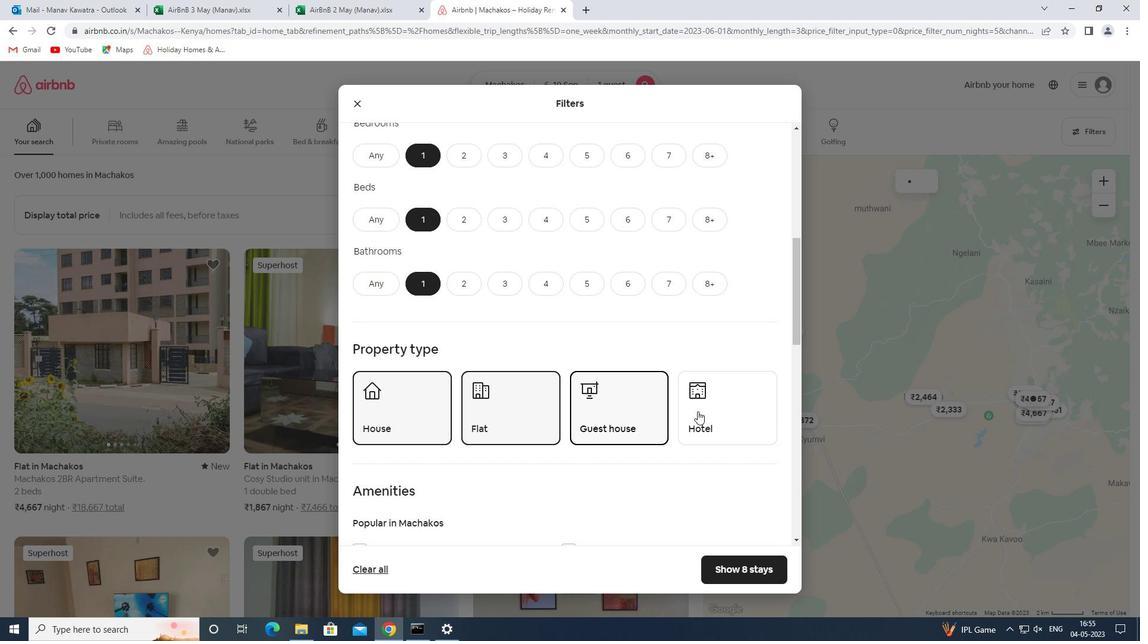 
Action: Mouse pressed left at (703, 409)
Screenshot: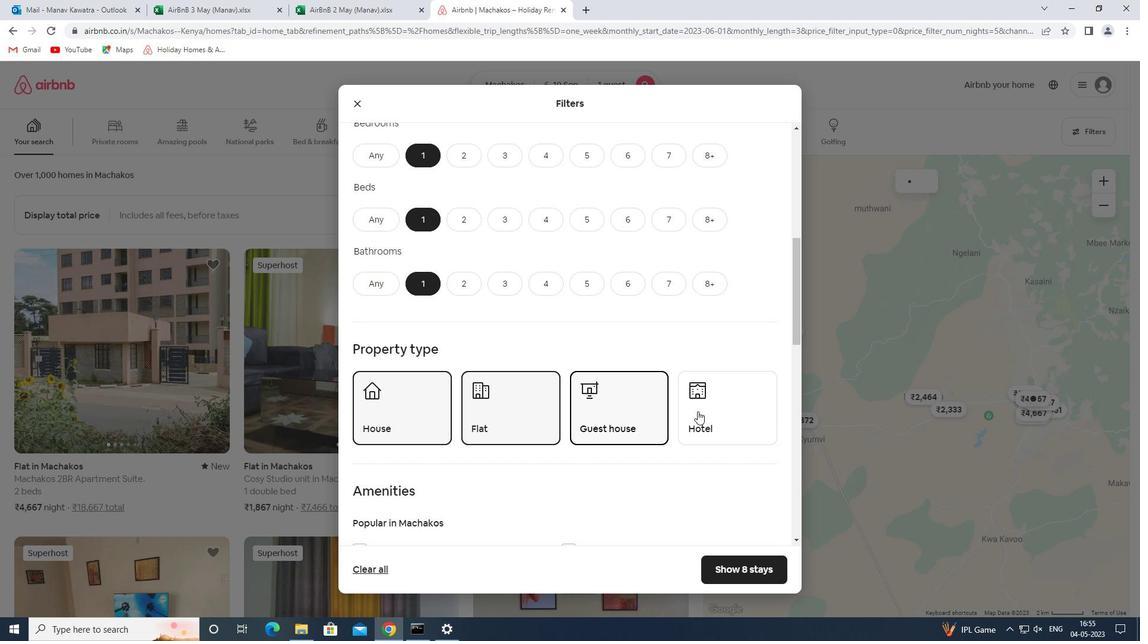 
Action: Mouse moved to (705, 398)
Screenshot: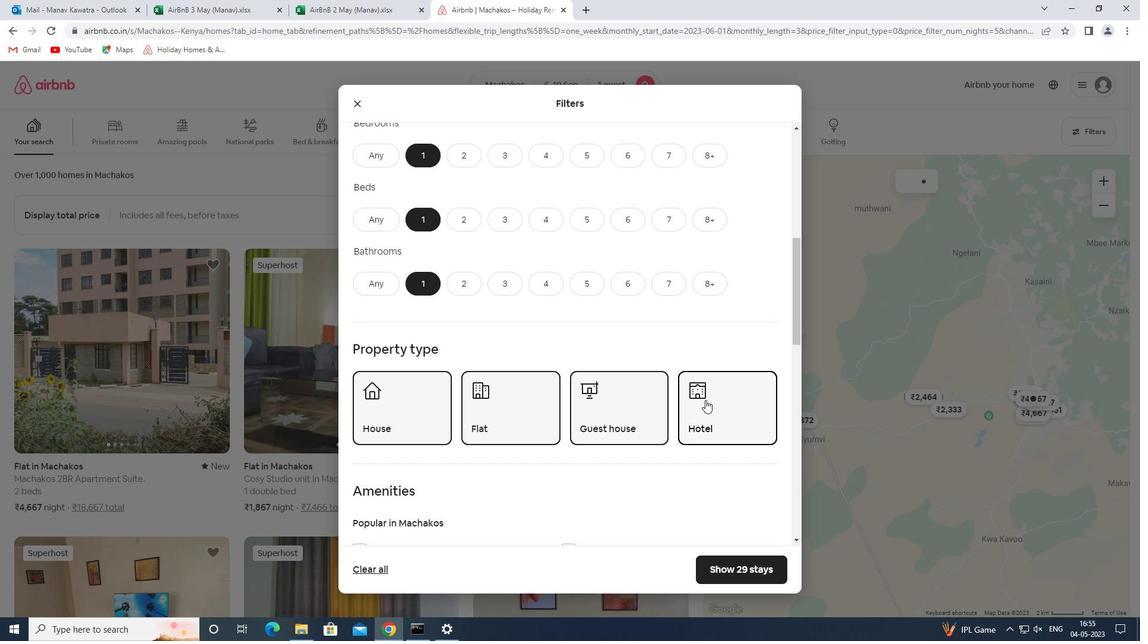 
Action: Mouse scrolled (705, 397) with delta (0, 0)
Screenshot: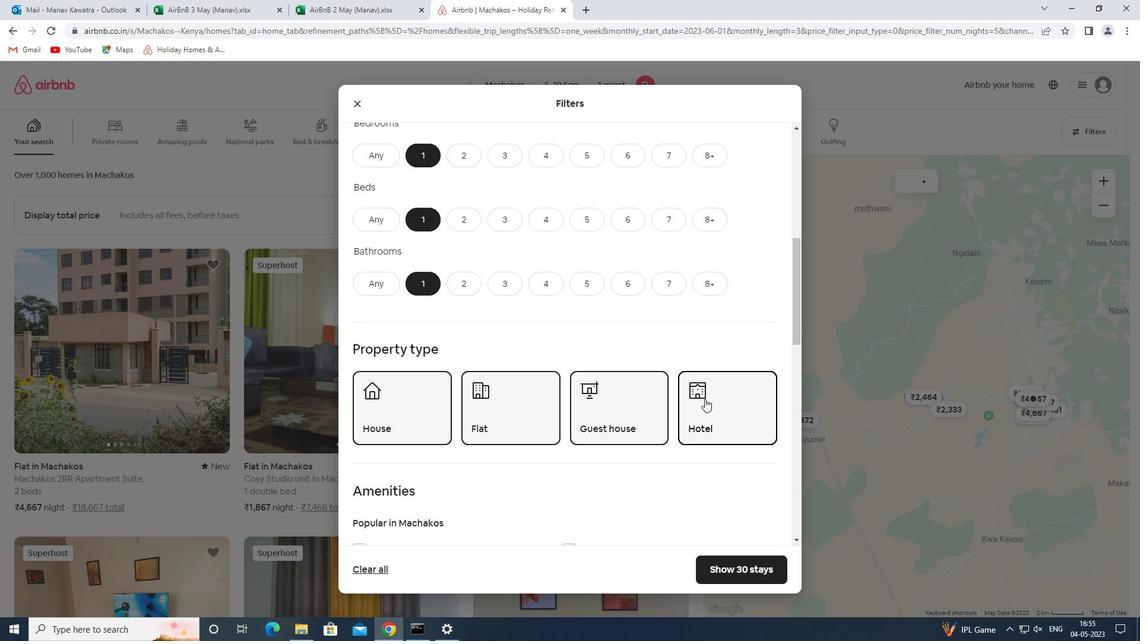 
Action: Mouse scrolled (705, 397) with delta (0, 0)
Screenshot: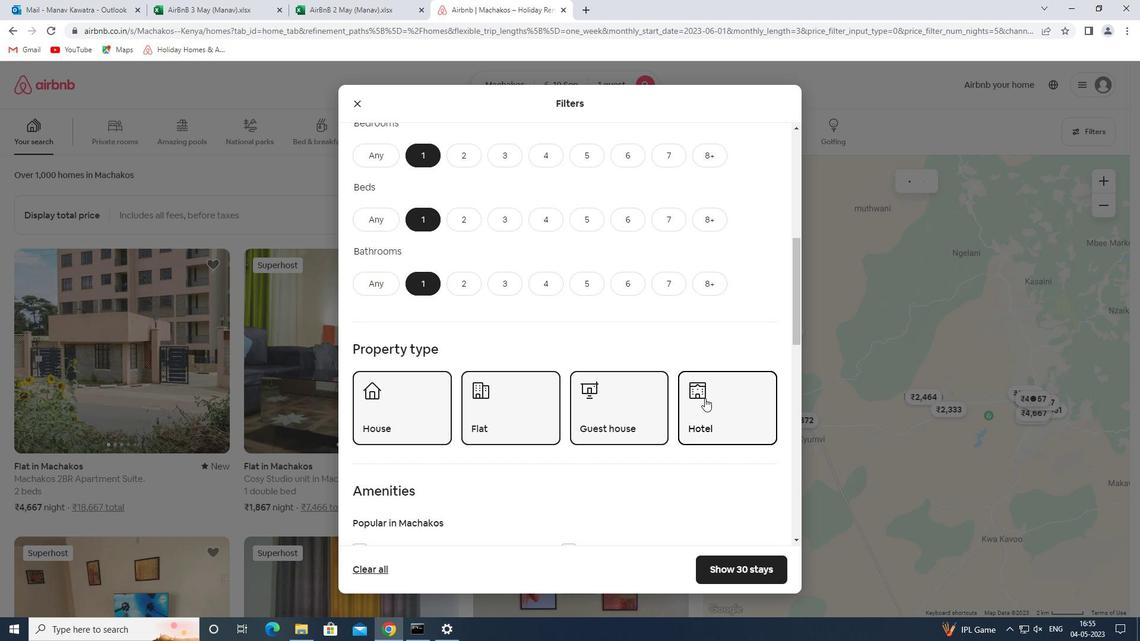
Action: Mouse moved to (585, 488)
Screenshot: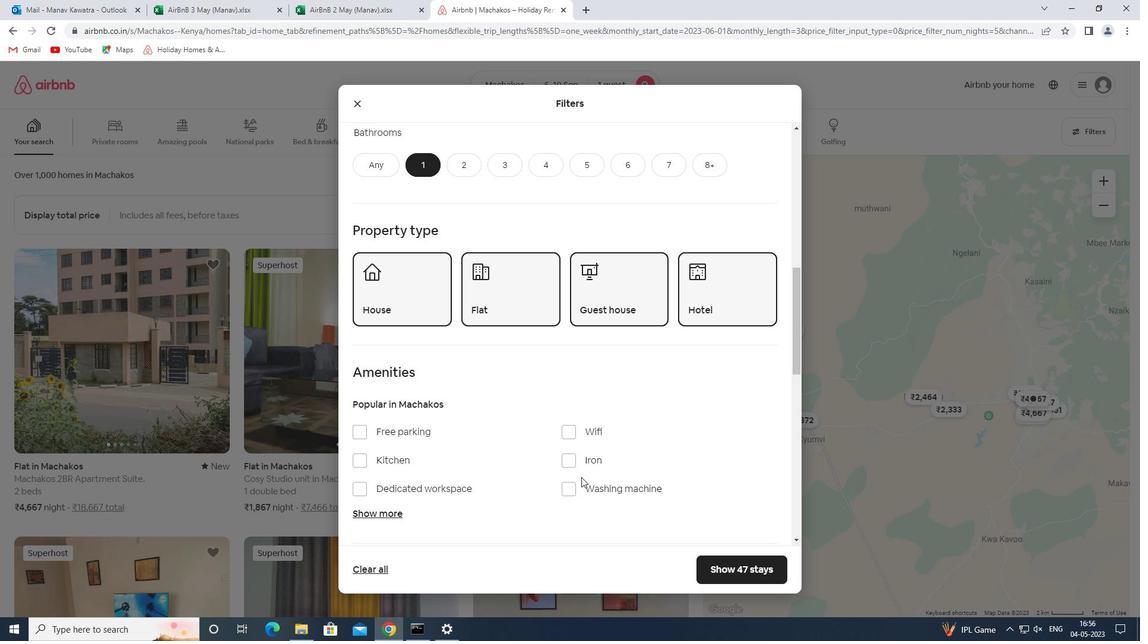 
Action: Mouse pressed left at (585, 488)
Screenshot: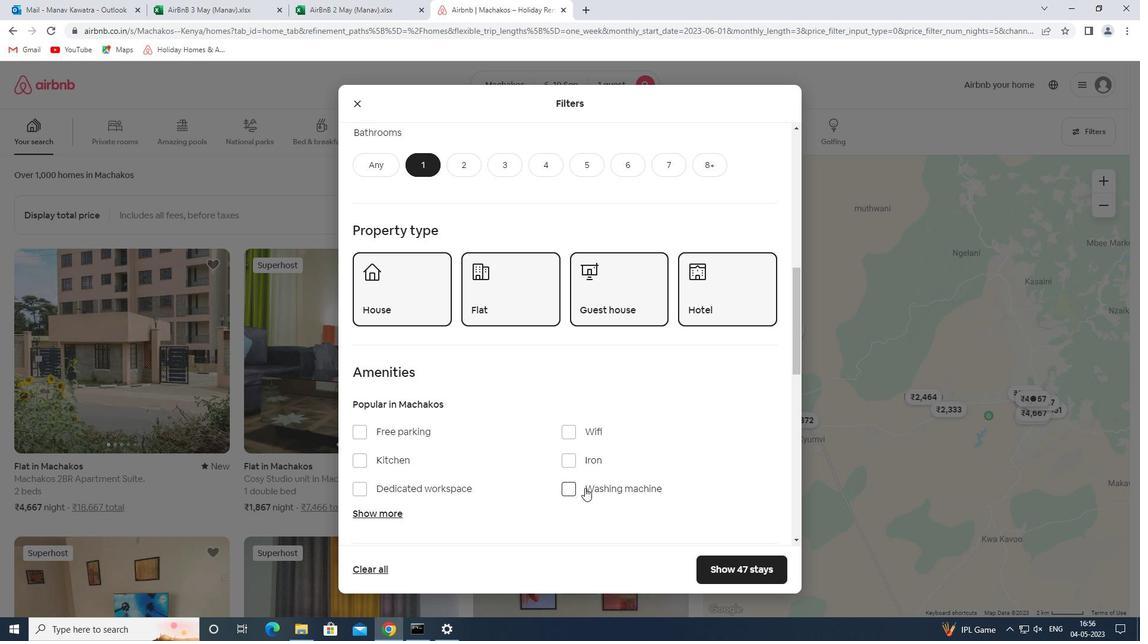 
Action: Mouse moved to (597, 476)
Screenshot: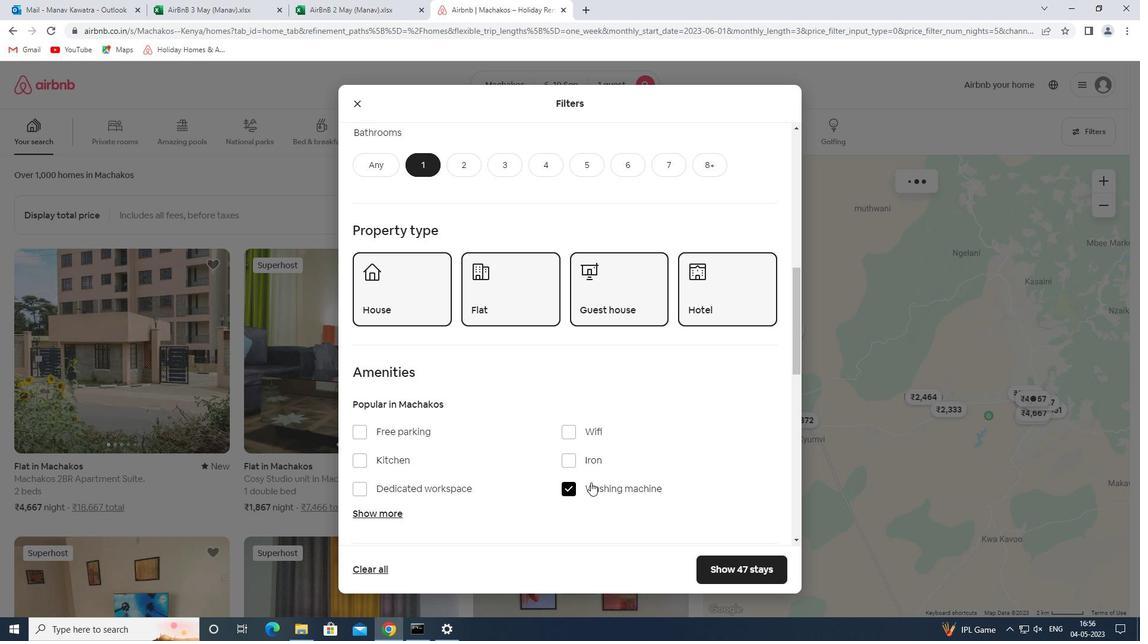 
Action: Mouse scrolled (597, 475) with delta (0, 0)
Screenshot: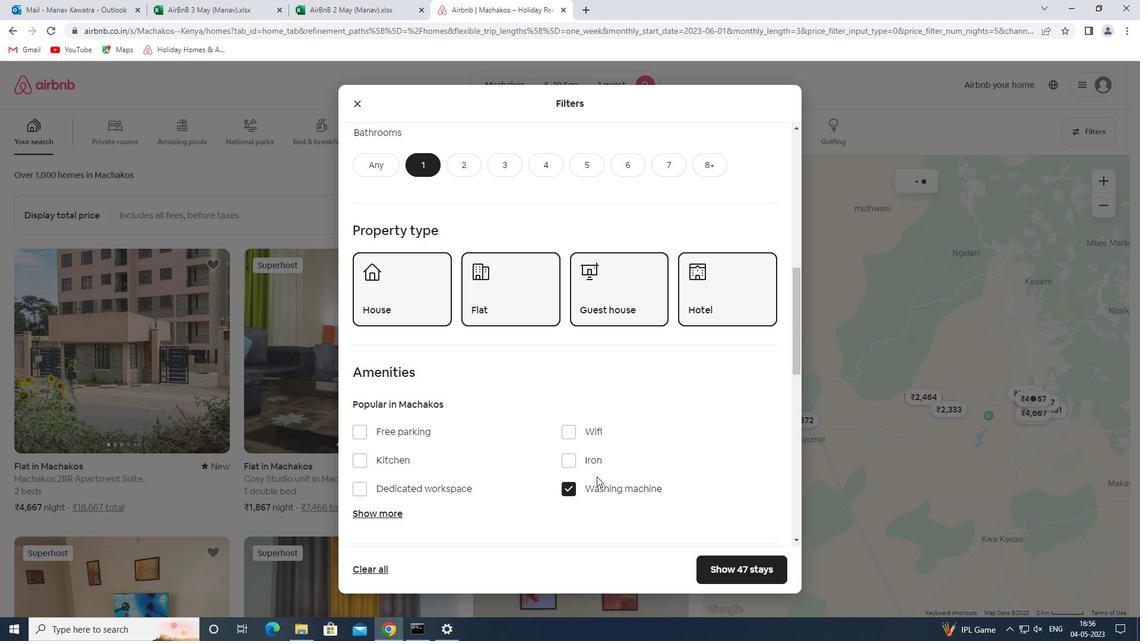 
Action: Mouse scrolled (597, 475) with delta (0, 0)
Screenshot: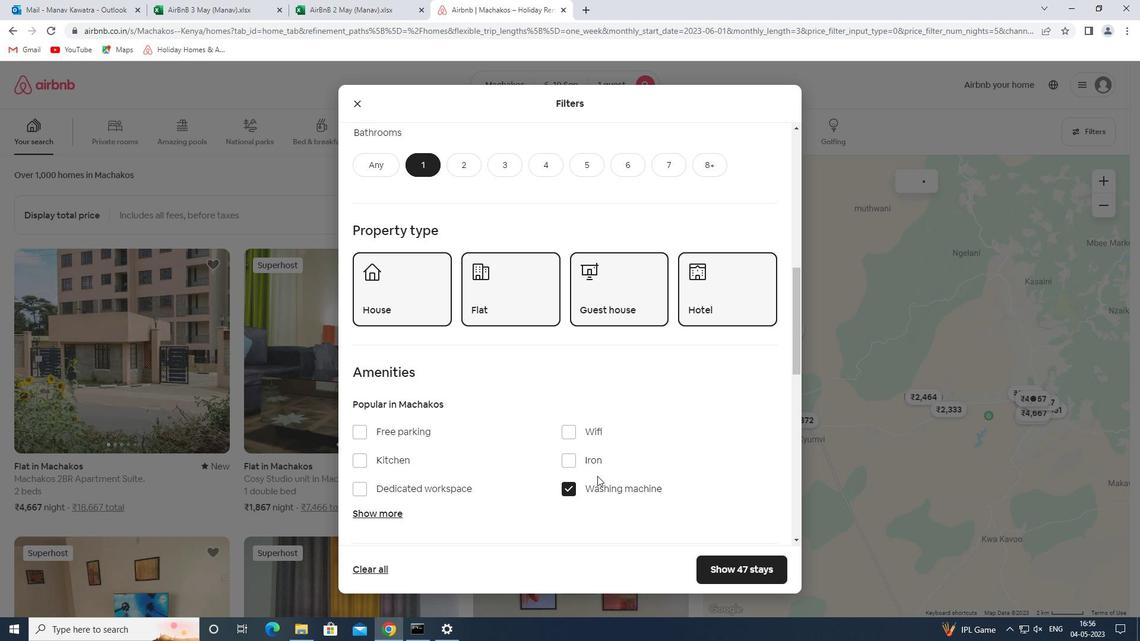 
Action: Mouse scrolled (597, 475) with delta (0, 0)
Screenshot: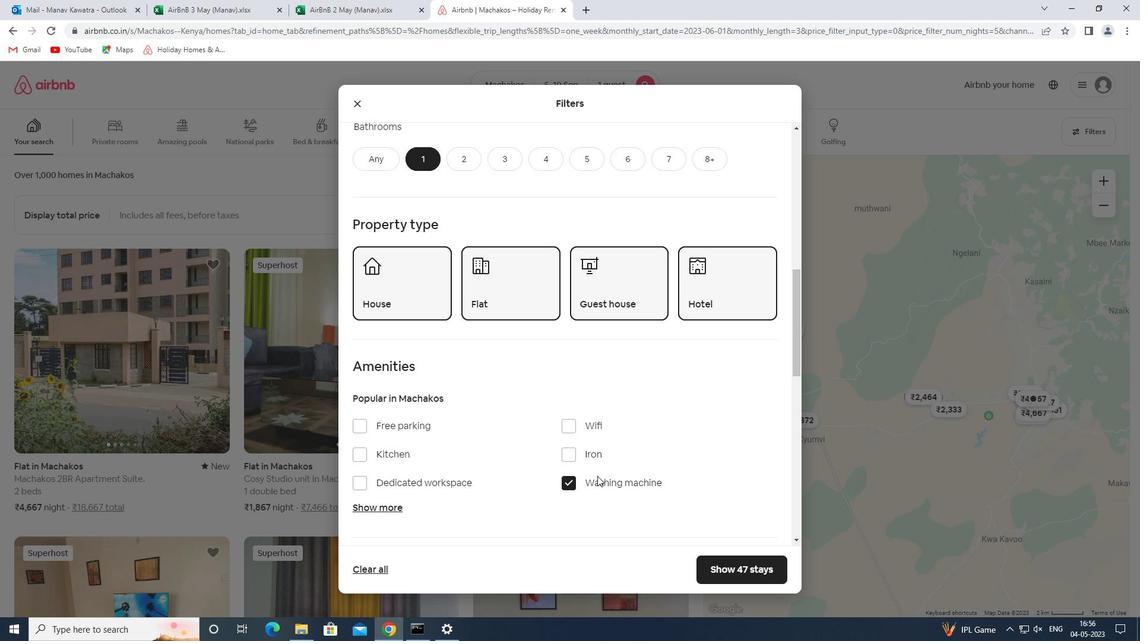 
Action: Mouse moved to (751, 475)
Screenshot: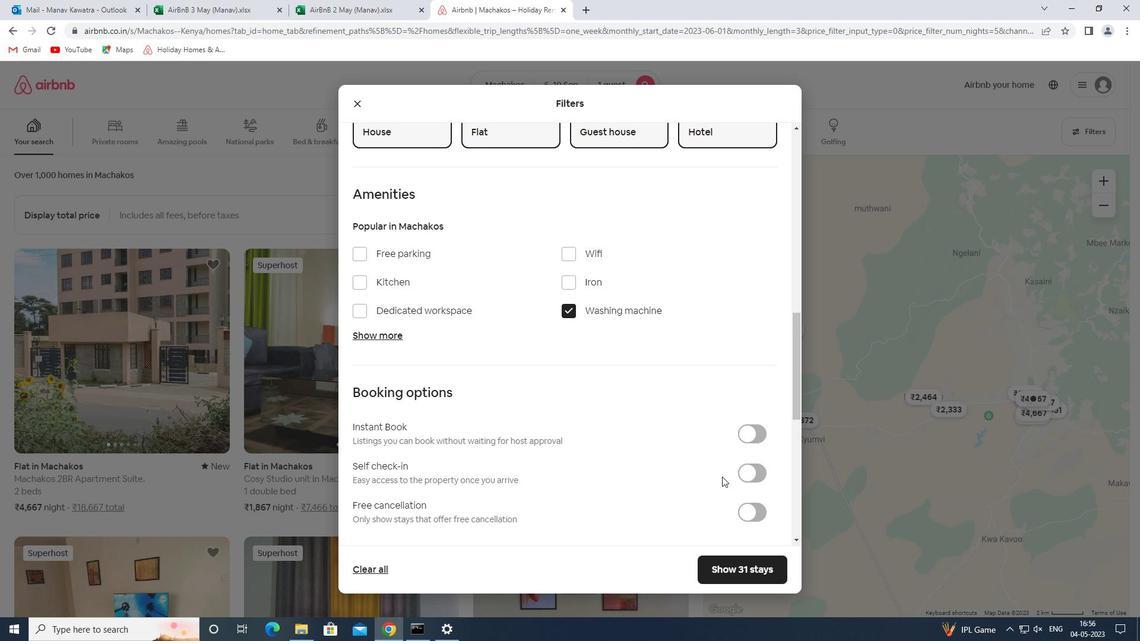 
Action: Mouse pressed left at (751, 475)
Screenshot: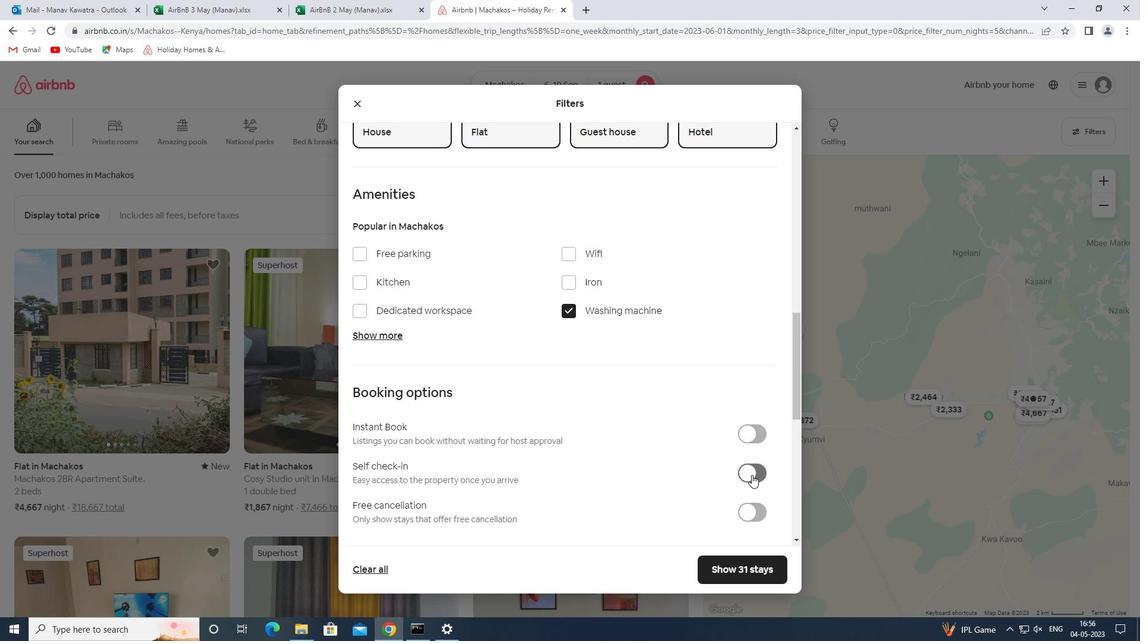 
Action: Mouse moved to (610, 444)
Screenshot: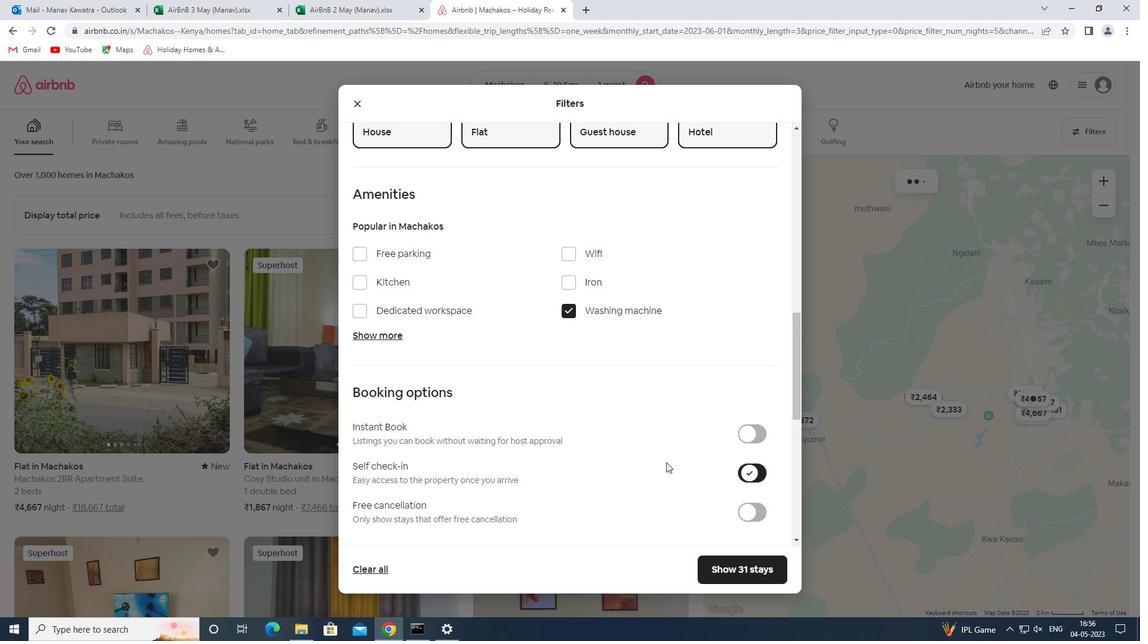 
Action: Mouse scrolled (610, 443) with delta (0, 0)
Screenshot: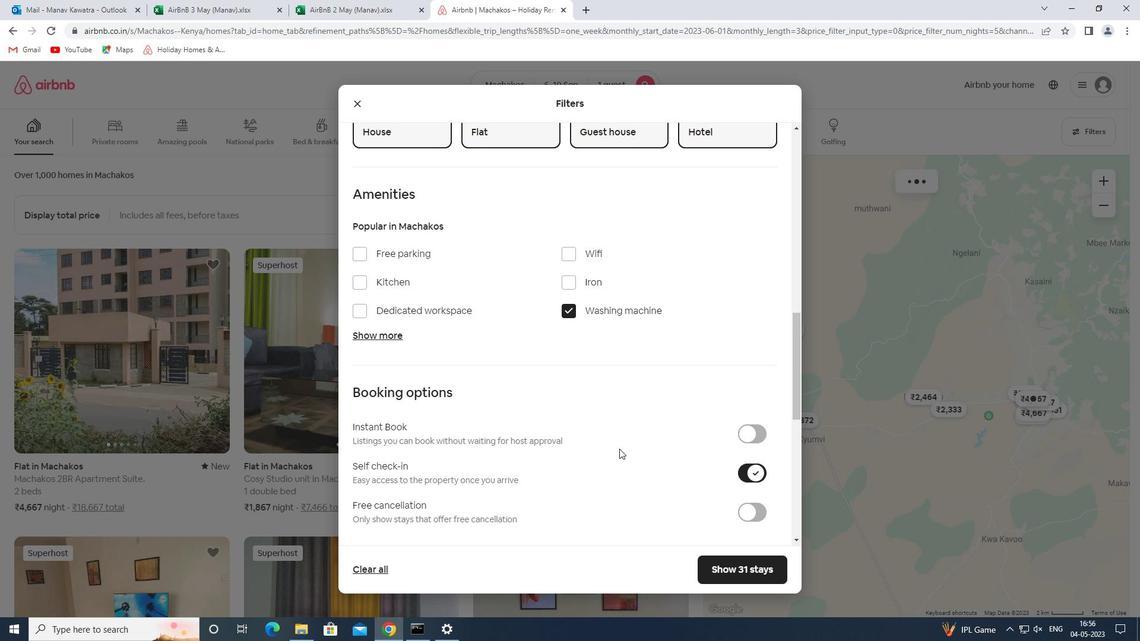 
Action: Mouse scrolled (610, 443) with delta (0, 0)
Screenshot: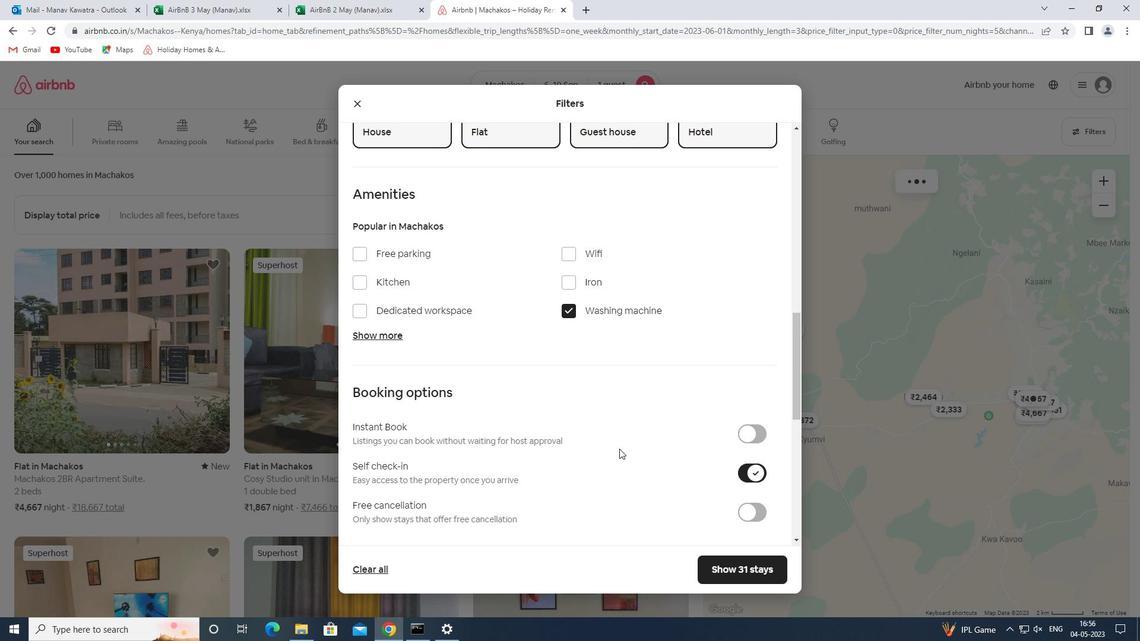 
Action: Mouse scrolled (610, 443) with delta (0, 0)
Screenshot: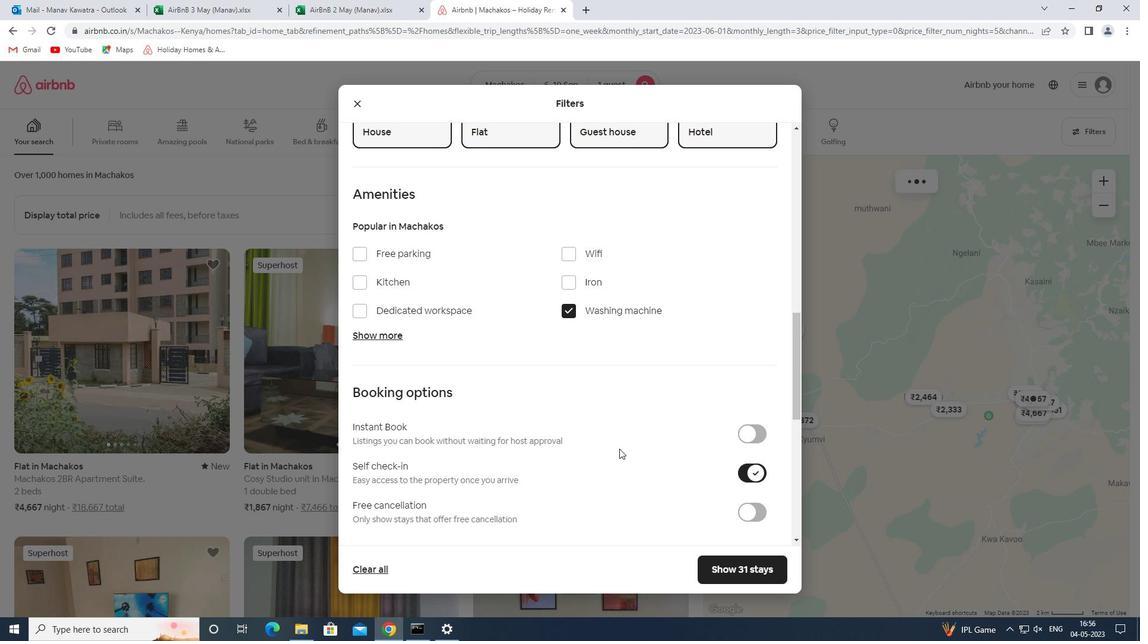 
Action: Mouse scrolled (610, 443) with delta (0, 0)
Screenshot: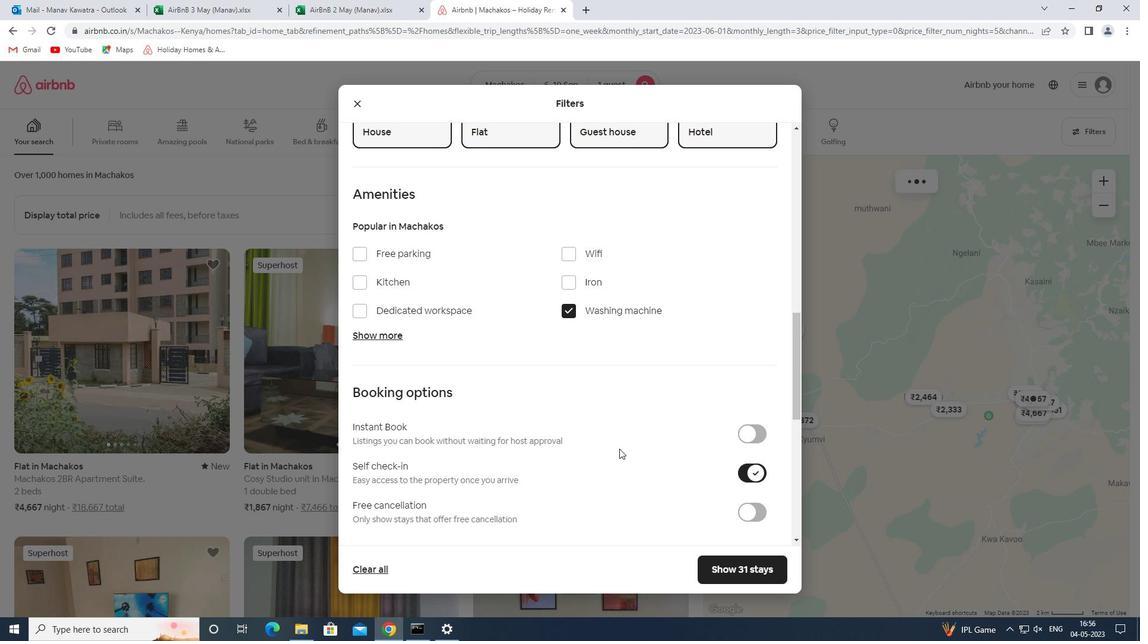 
Action: Mouse scrolled (610, 443) with delta (0, 0)
Screenshot: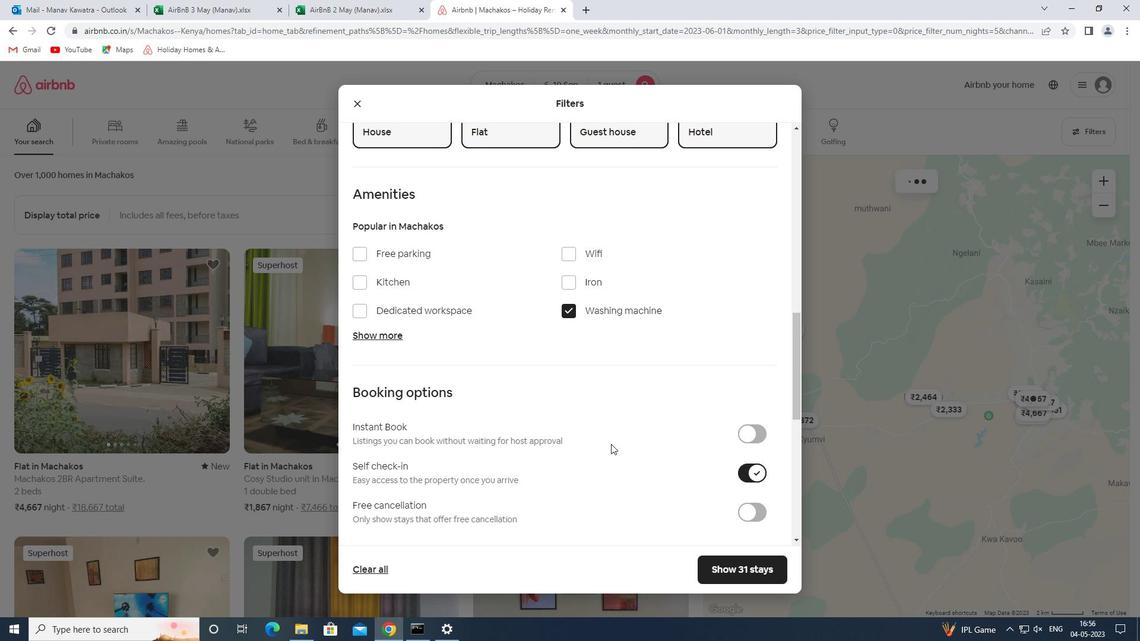 
Action: Mouse scrolled (610, 443) with delta (0, 0)
Screenshot: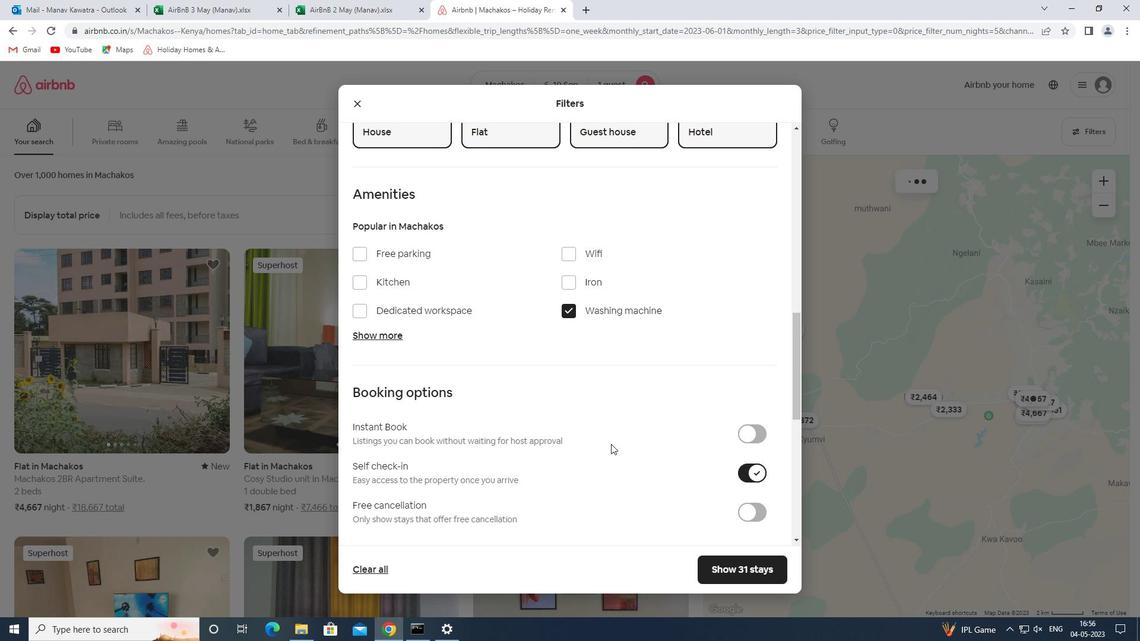 
Action: Mouse scrolled (610, 443) with delta (0, 0)
Screenshot: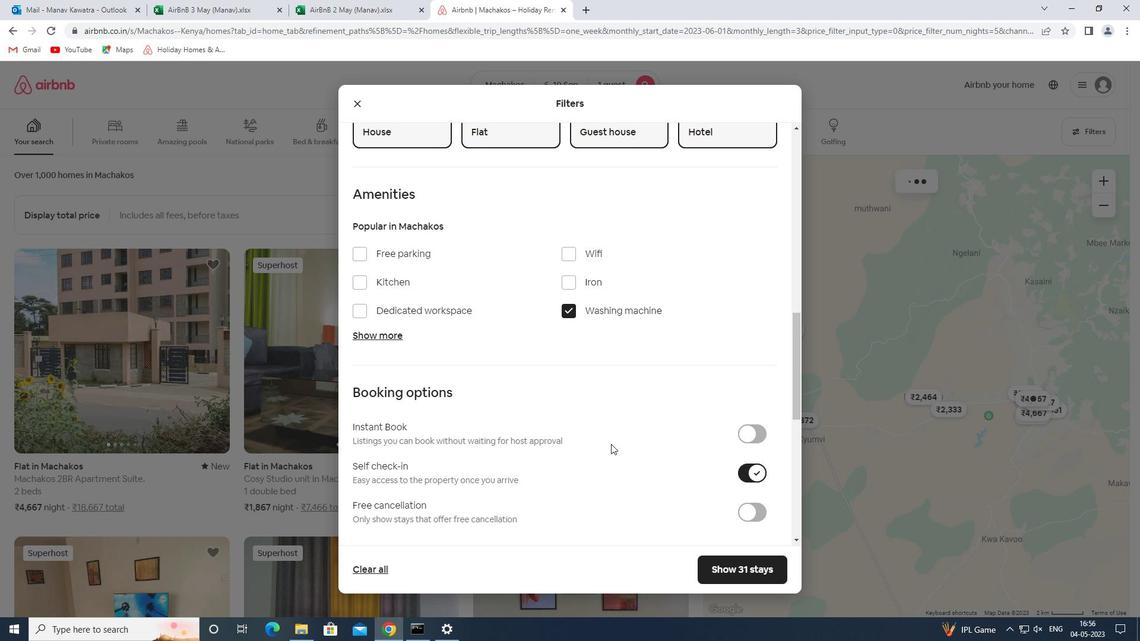 
Action: Mouse moved to (390, 503)
Screenshot: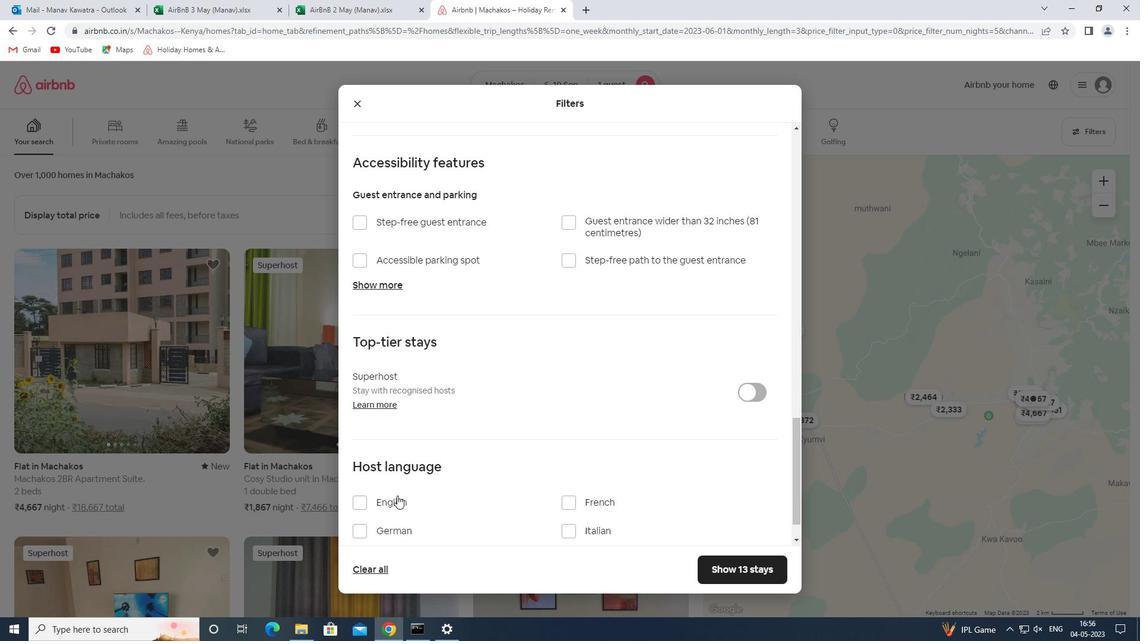 
Action: Mouse pressed left at (390, 503)
Screenshot: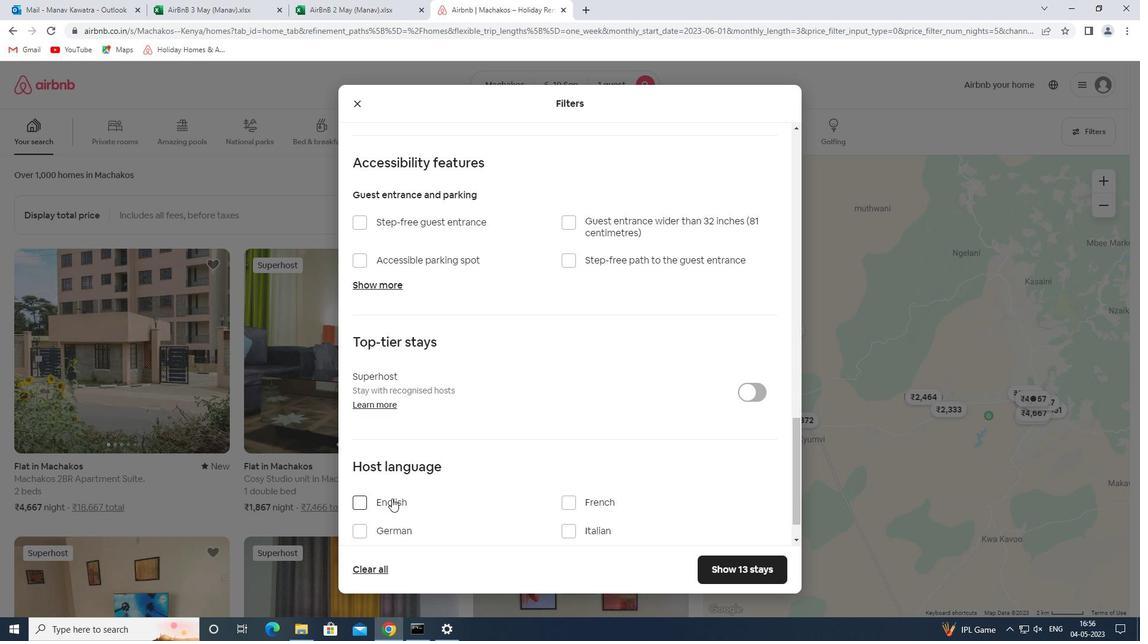 
Action: Mouse moved to (728, 568)
Screenshot: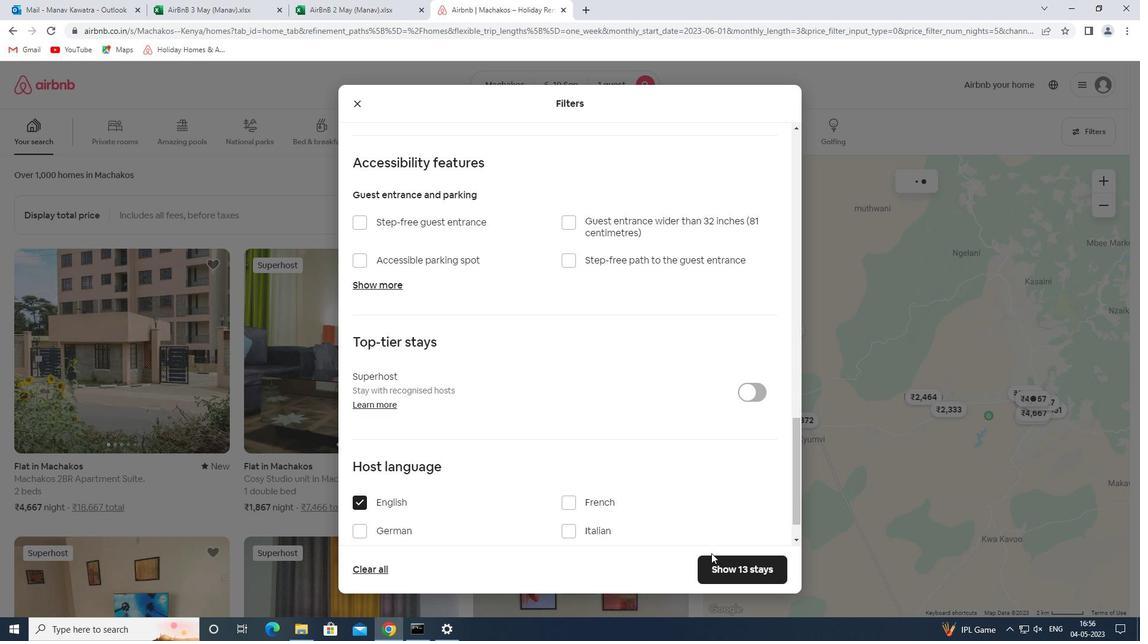 
Action: Mouse pressed left at (728, 568)
Screenshot: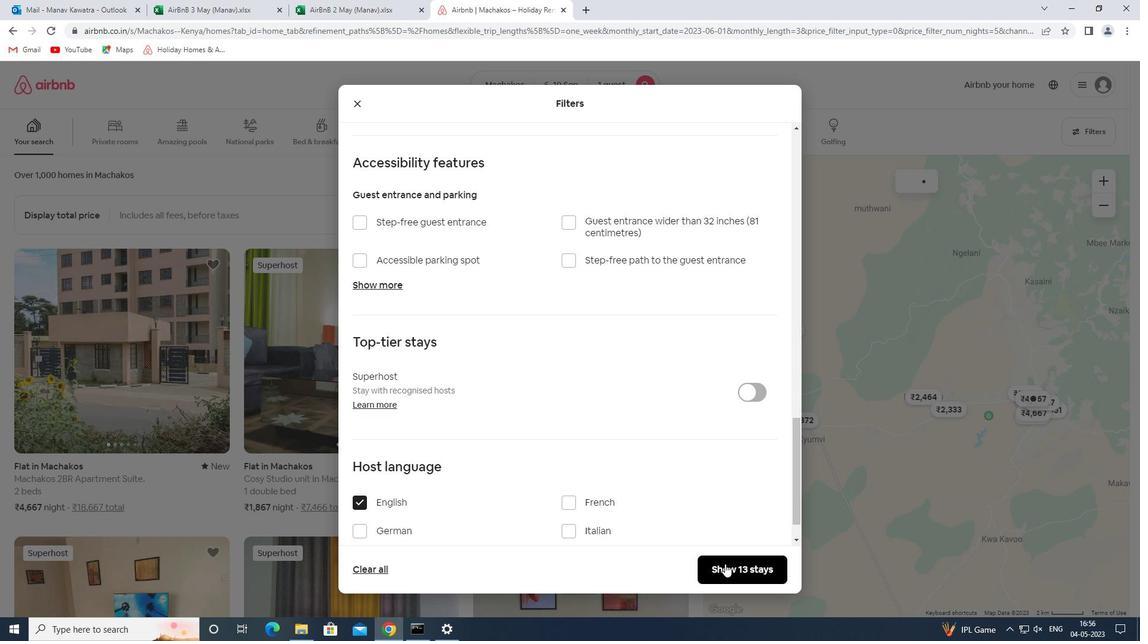 
Action: Mouse moved to (724, 564)
Screenshot: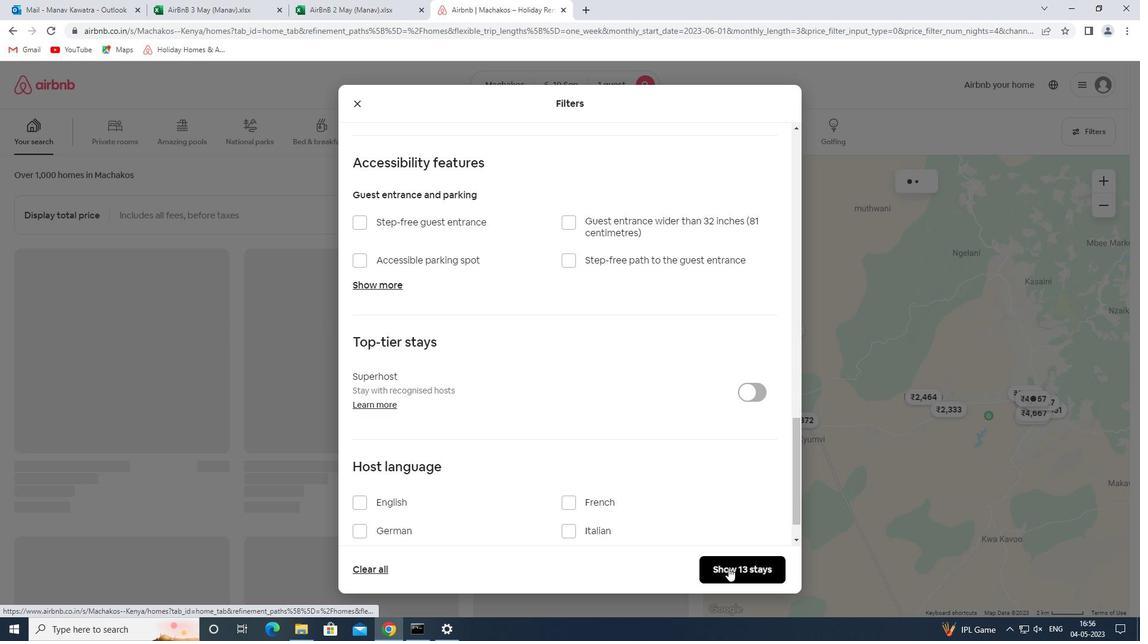 
Action: Key pressed <Key.f8>
Screenshot: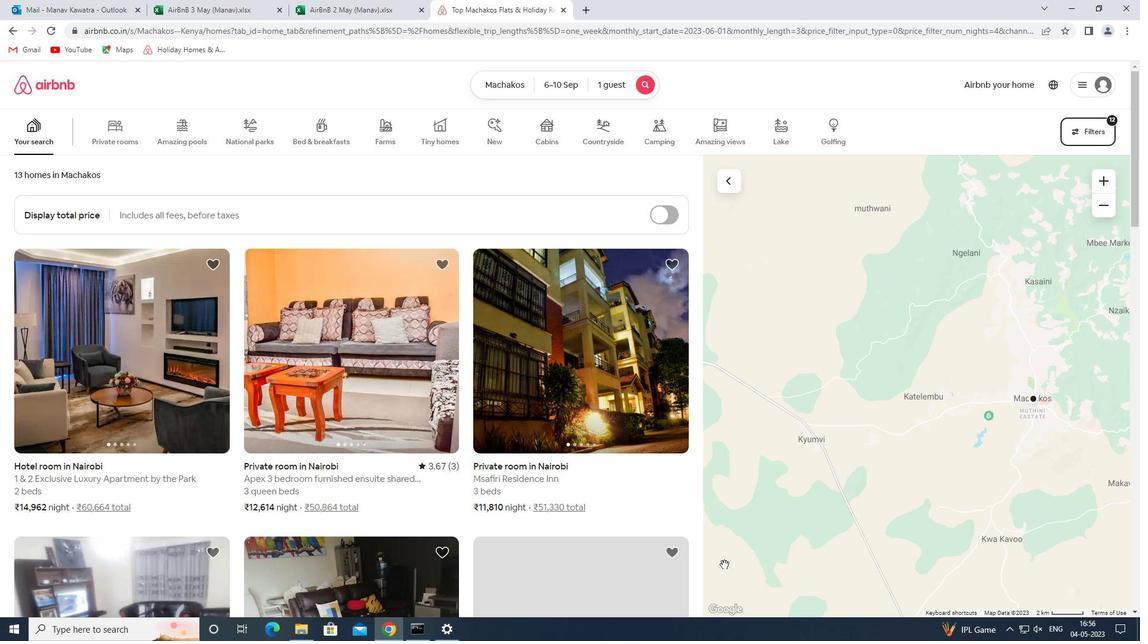 
